Task: Open Card Landscaping Review in Board Content Marketing Asset Creation and Optimization to Workspace Influencer Marketing Agencies. and add a team member Softage.1@softage.net, a label Orange, a checklist Travel and Tourism, an attachment from Trello, a color Orange and finally, add a card description 'Conduct customer research for new market positioning and messaging' and a comment 'This task requires us to be adaptable and flexible, willing to pivot our approach as needed to achieve success.'. Add a start date 'Jan 05, 1900' with a due date 'Jan 12, 1900'
Action: Mouse moved to (436, 168)
Screenshot: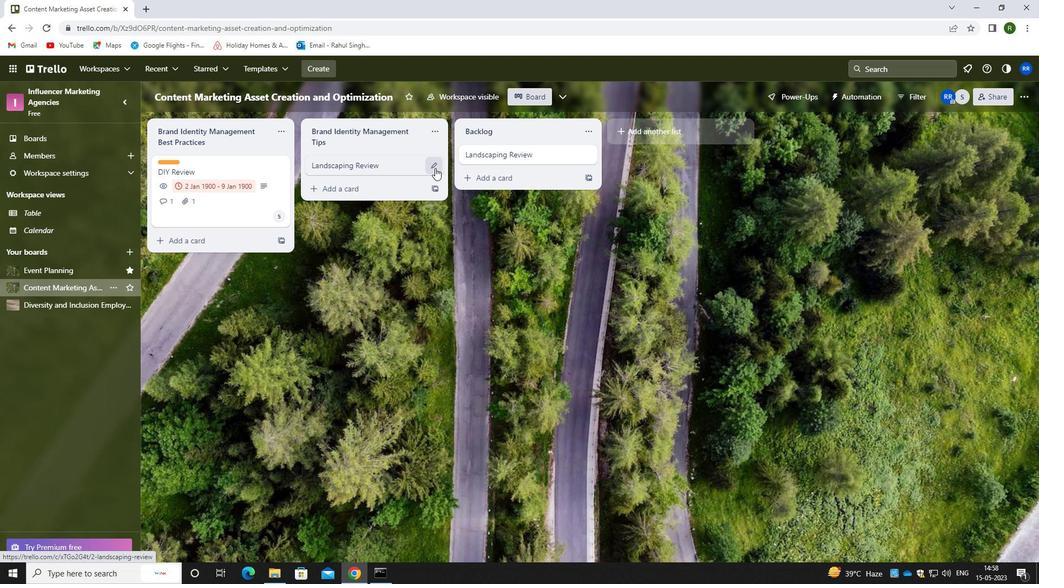 
Action: Mouse pressed left at (436, 168)
Screenshot: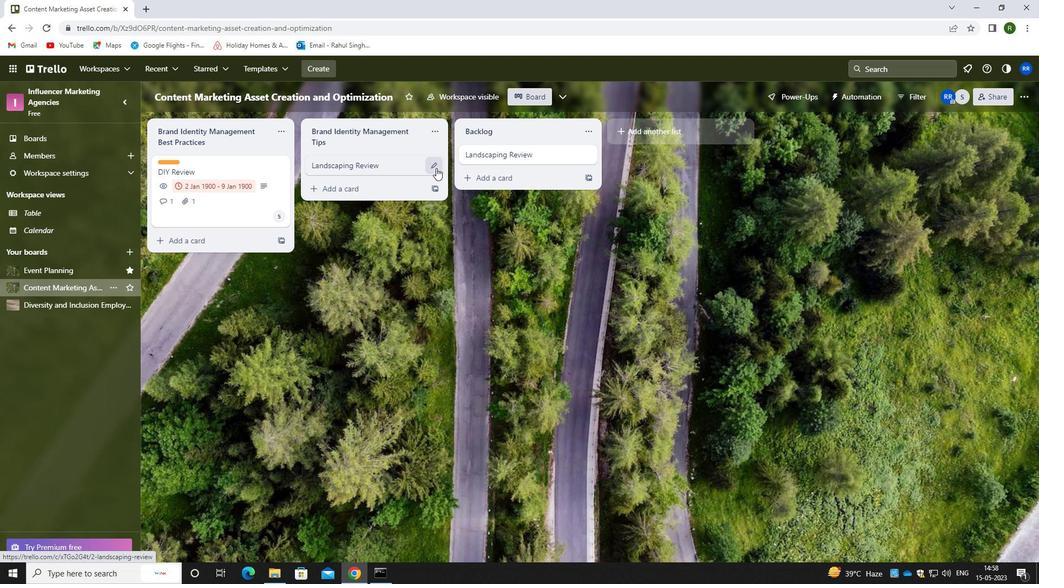 
Action: Mouse moved to (487, 164)
Screenshot: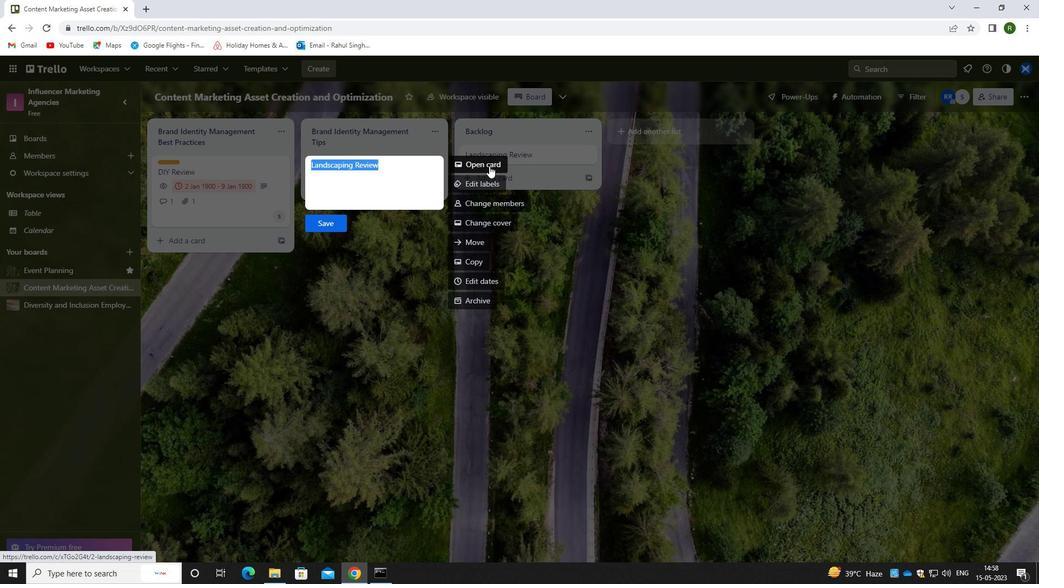 
Action: Mouse pressed left at (487, 164)
Screenshot: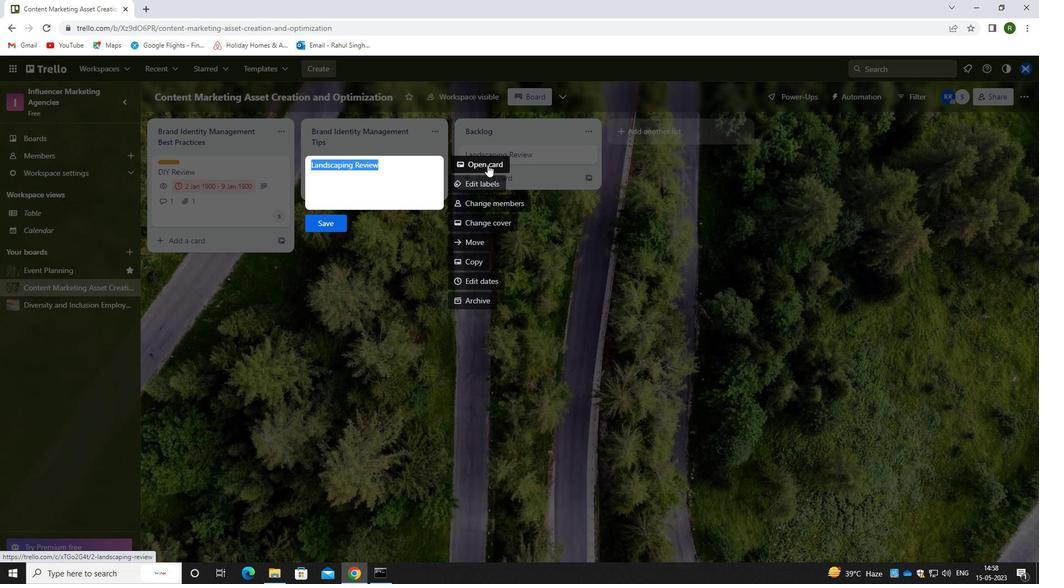 
Action: Mouse moved to (666, 193)
Screenshot: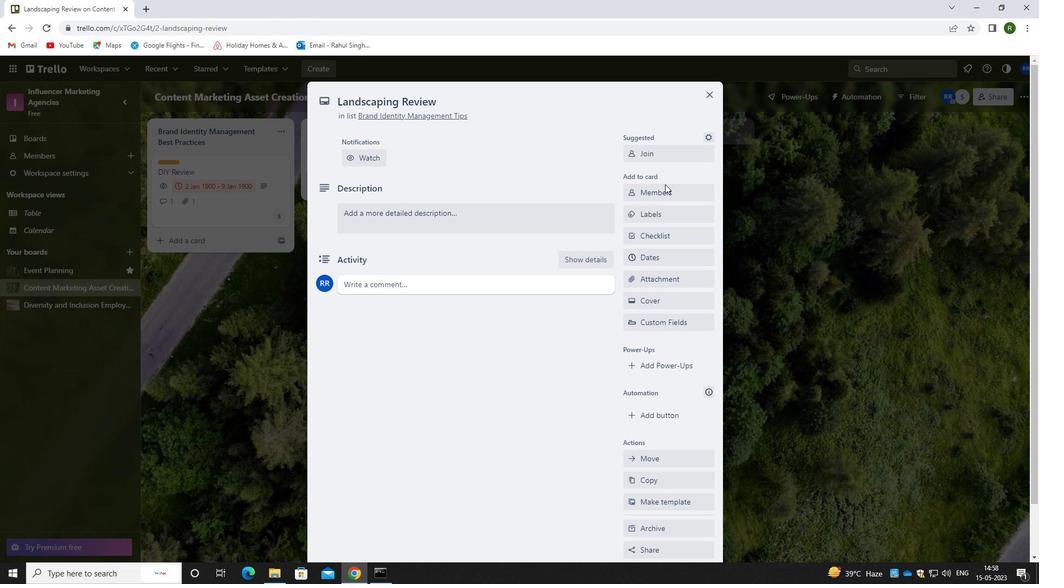 
Action: Mouse pressed left at (666, 193)
Screenshot: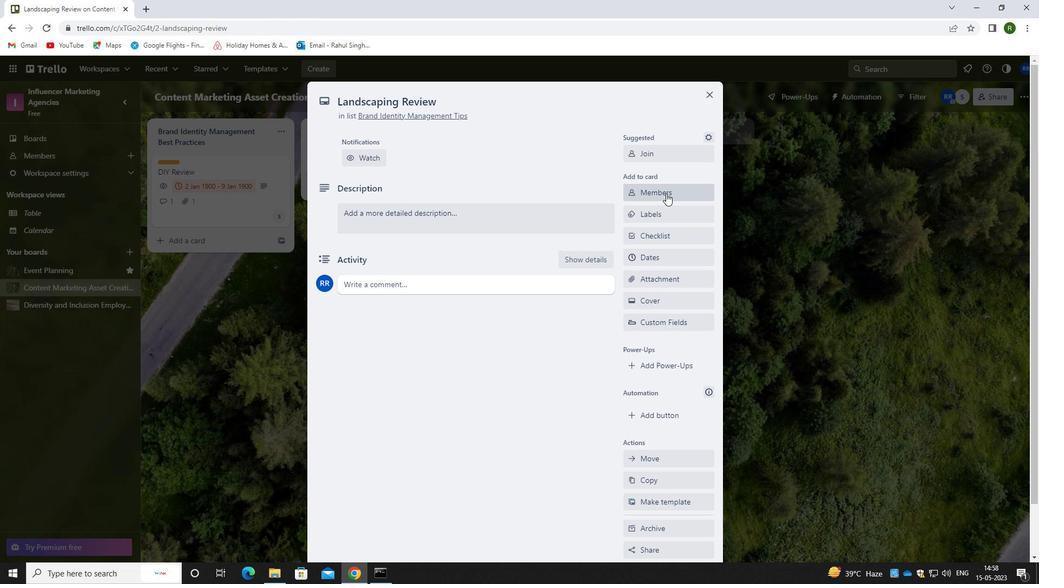 
Action: Mouse moved to (611, 214)
Screenshot: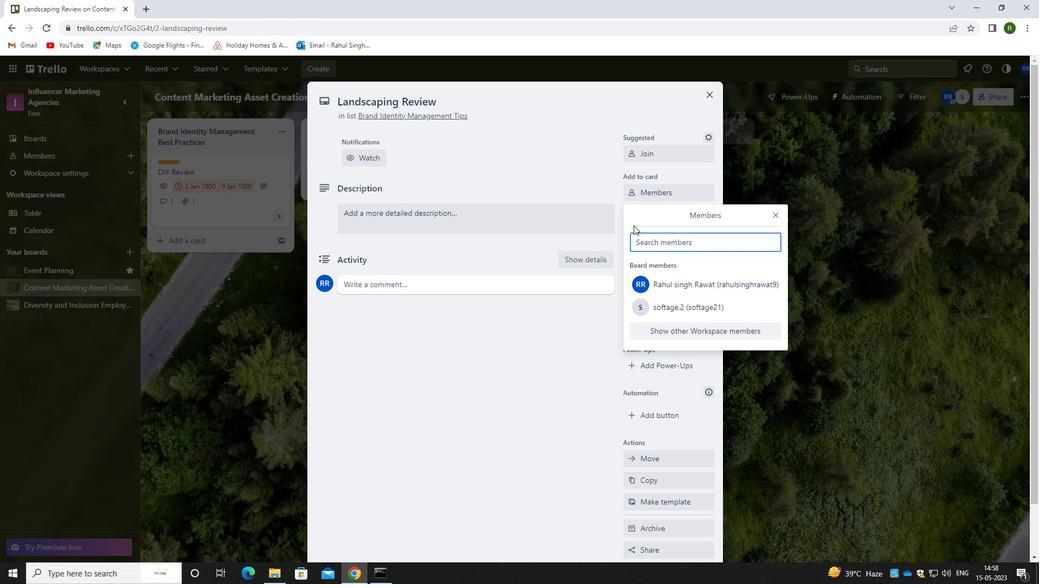
Action: Key pressed <Key.caps_lock>s<Key.caps_lock>oftage.1<Key.shift><Key.shift><Key.shift><Key.shift><Key.shift><Key.shift><Key.shift>@SOFTAGE.NET
Screenshot: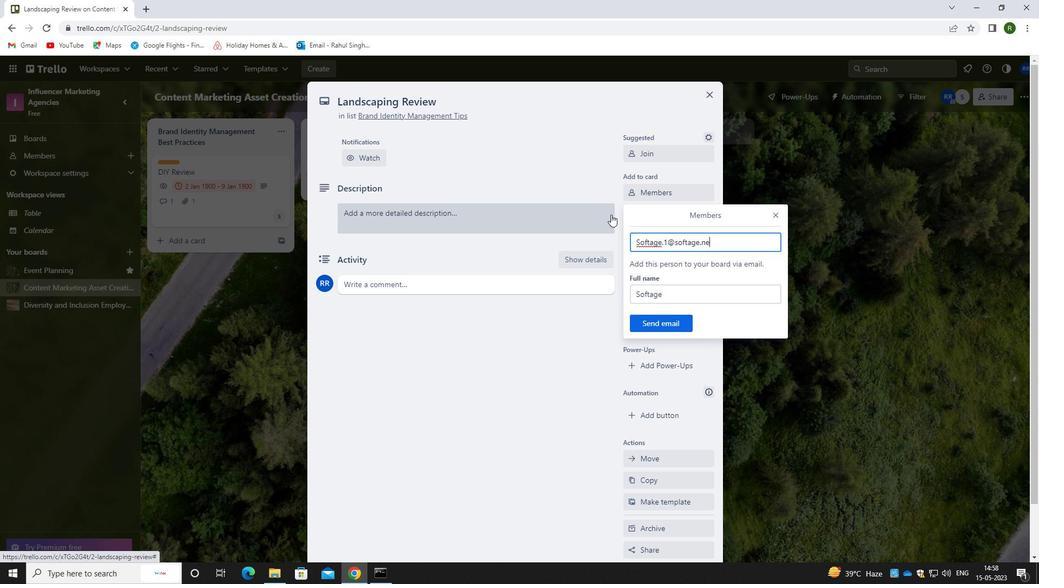 
Action: Mouse moved to (649, 321)
Screenshot: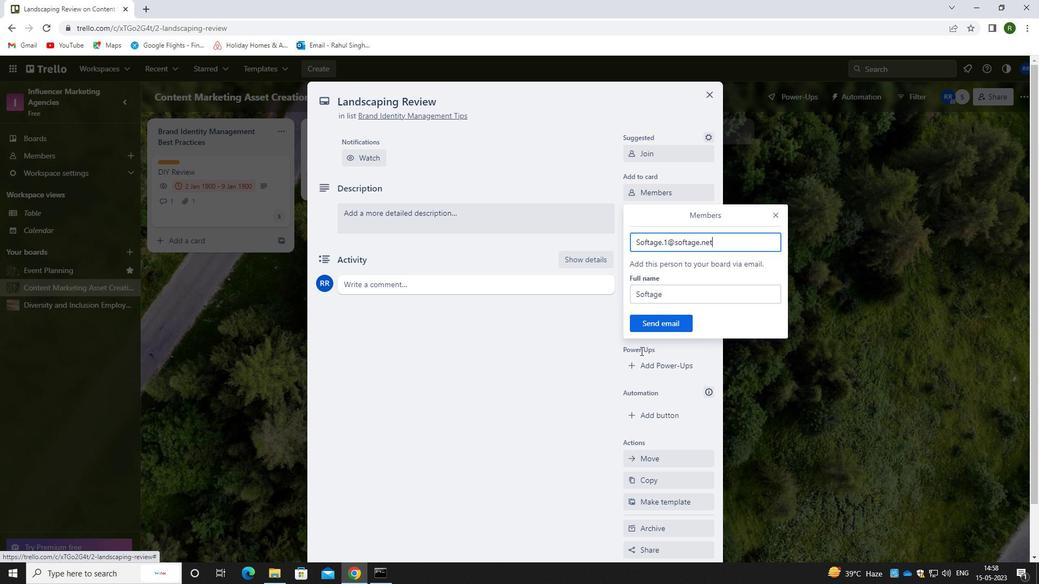 
Action: Mouse pressed left at (649, 321)
Screenshot: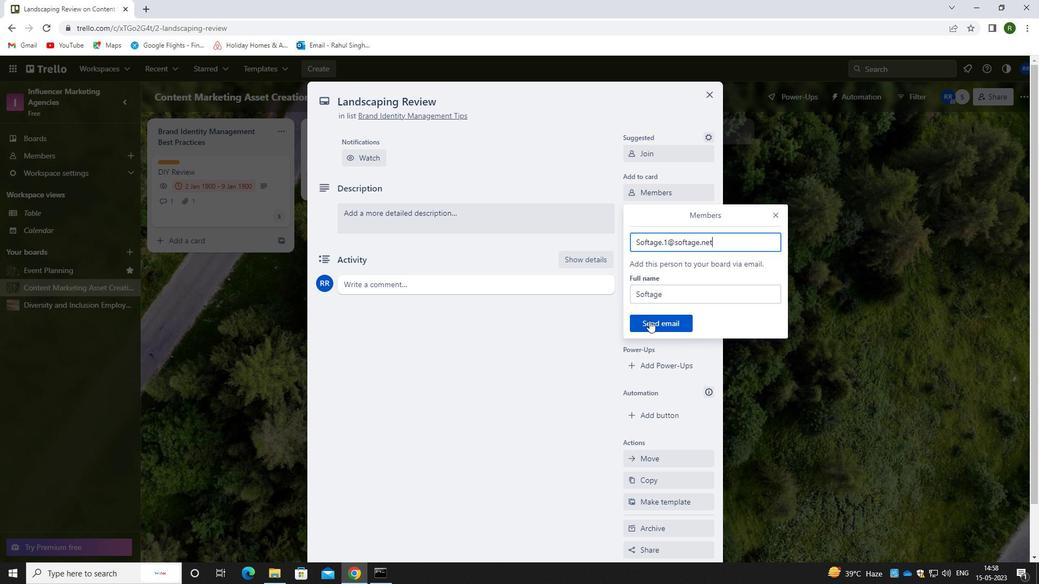 
Action: Mouse moved to (668, 214)
Screenshot: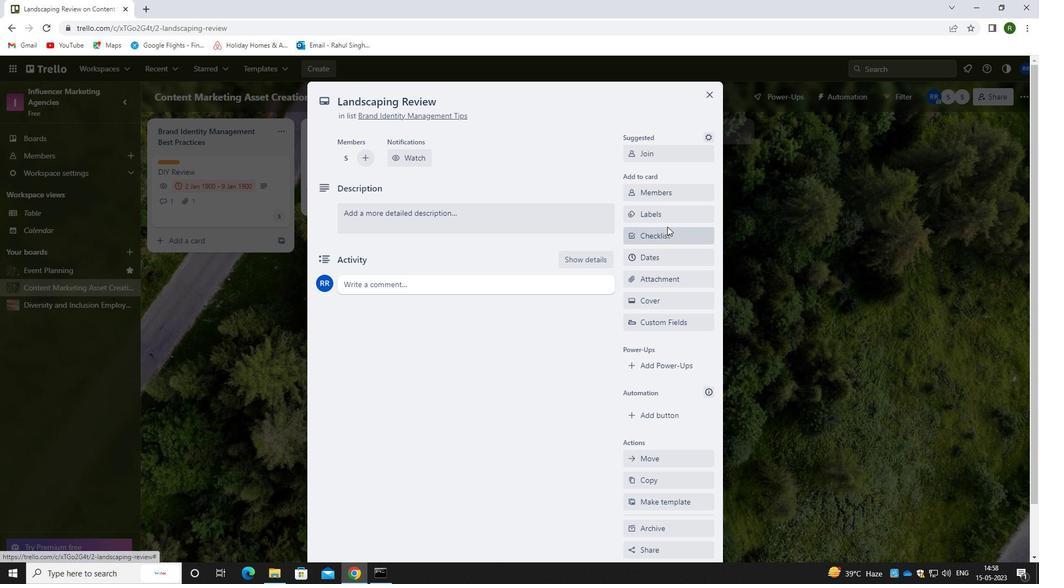 
Action: Mouse pressed left at (668, 214)
Screenshot: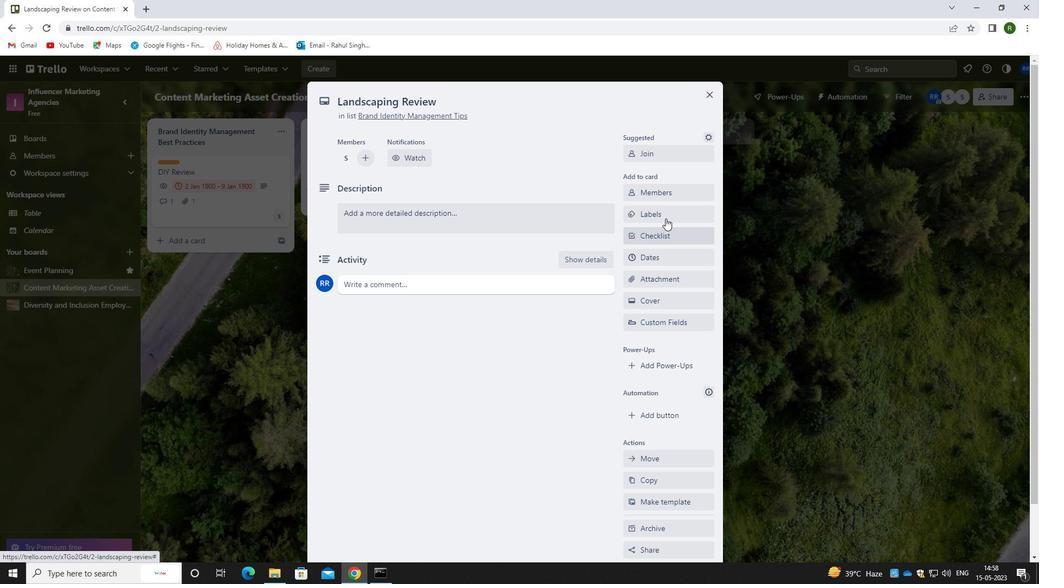 
Action: Mouse moved to (672, 232)
Screenshot: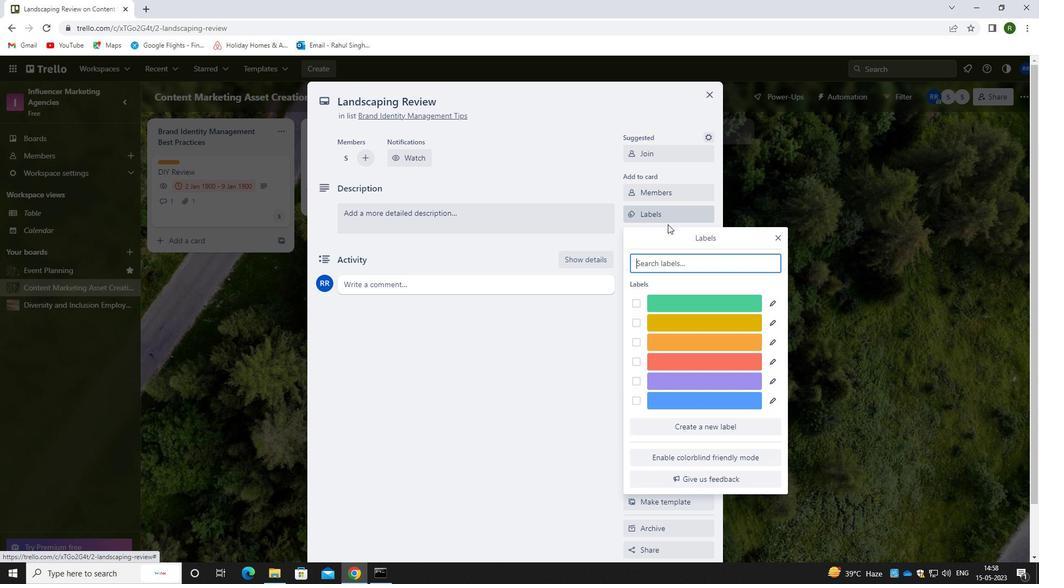 
Action: Key pressed GREEN
Screenshot: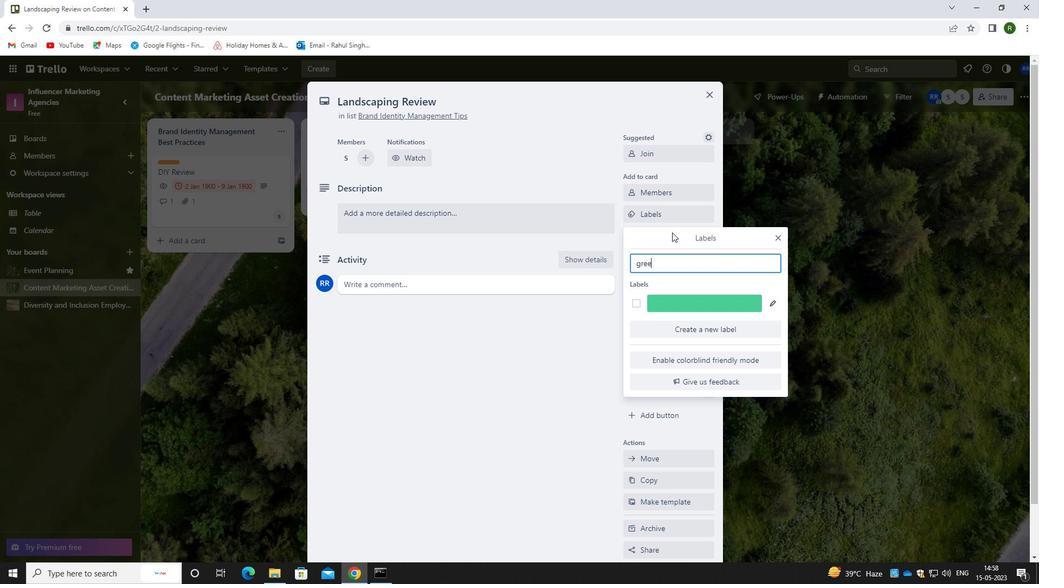 
Action: Mouse moved to (630, 300)
Screenshot: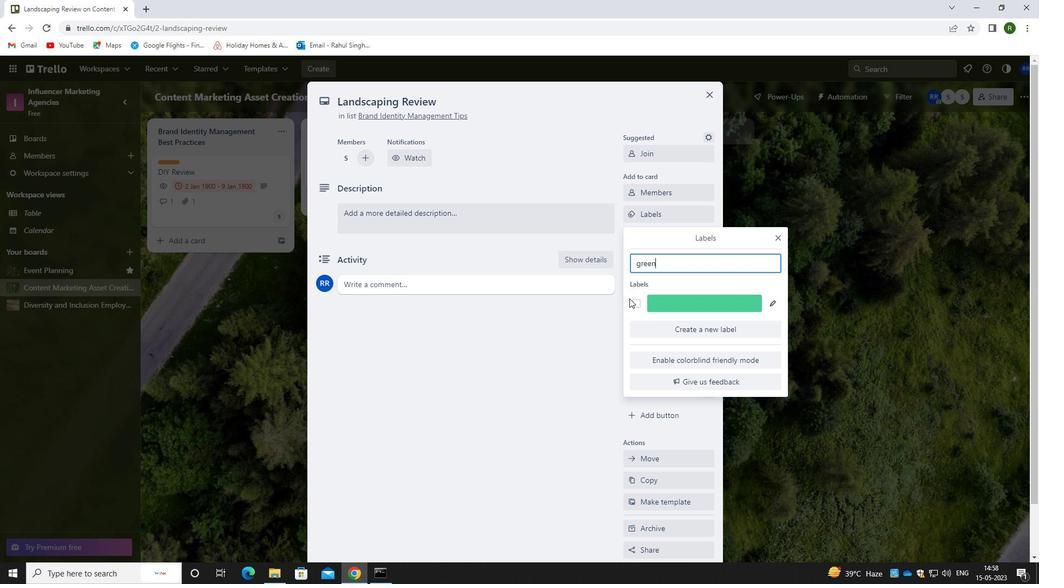 
Action: Mouse pressed left at (630, 300)
Screenshot: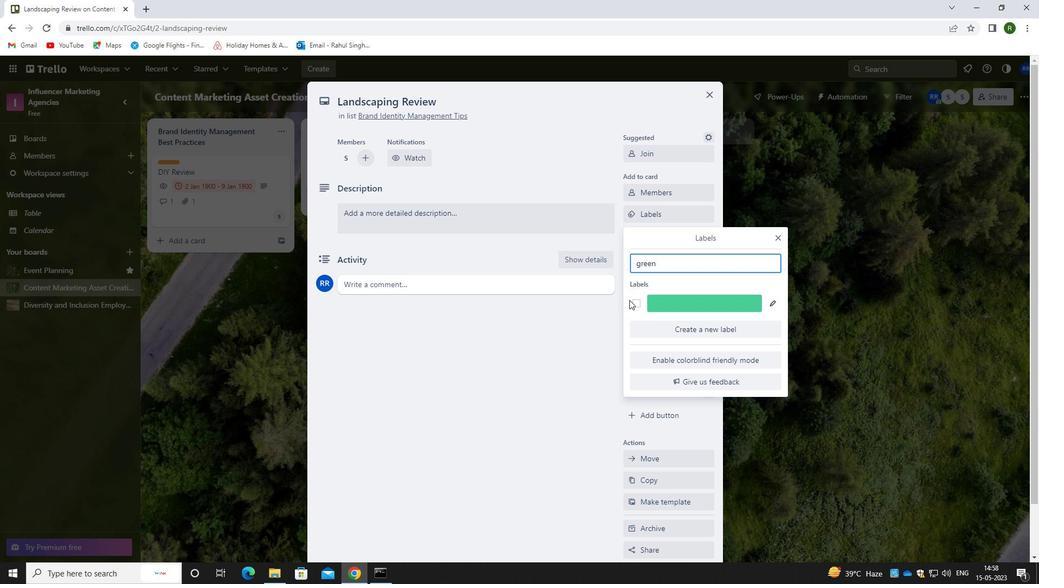 
Action: Mouse moved to (604, 332)
Screenshot: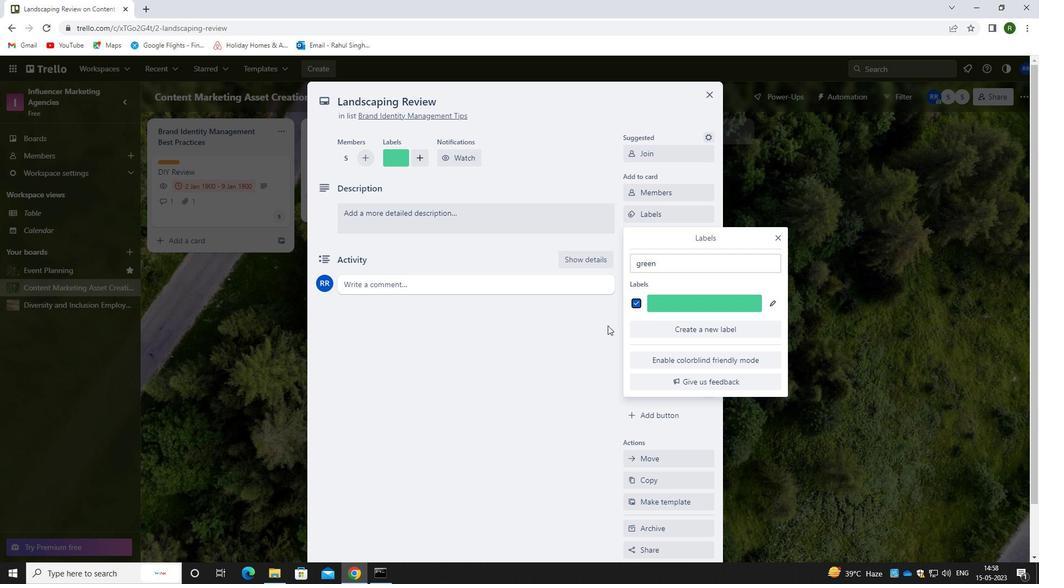 
Action: Mouse pressed left at (604, 332)
Screenshot: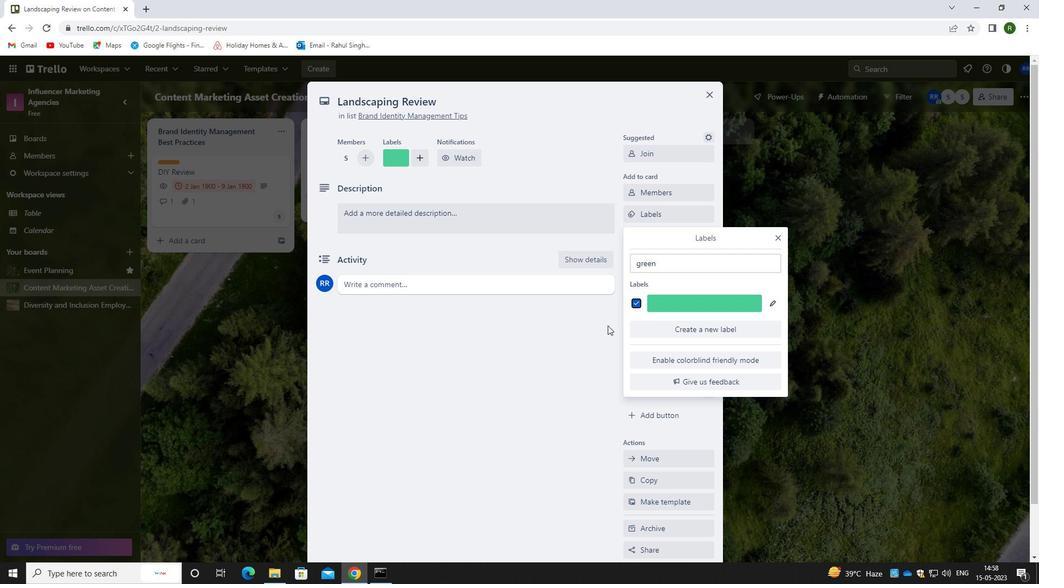 
Action: Mouse moved to (670, 233)
Screenshot: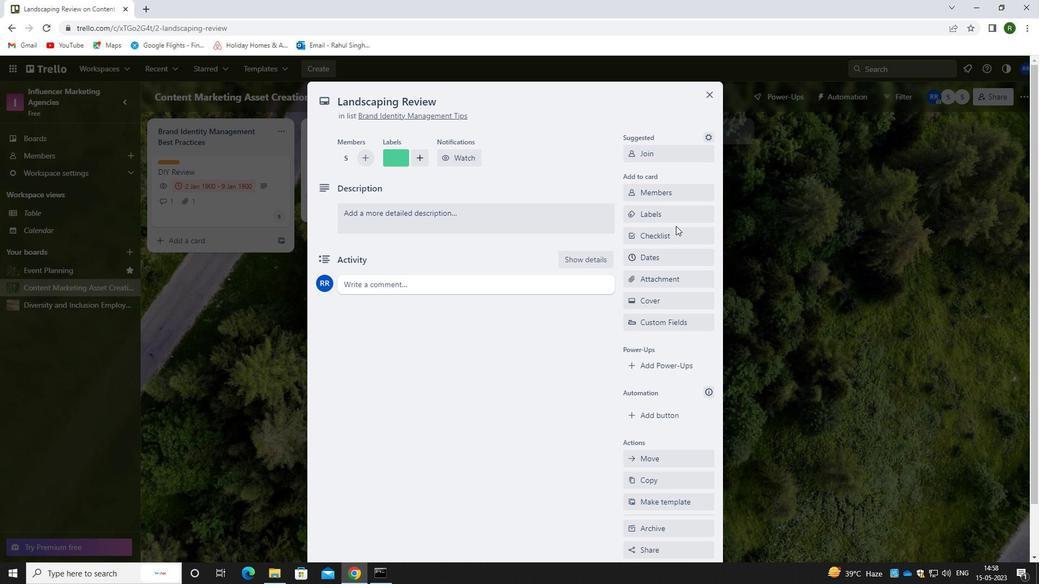 
Action: Mouse pressed left at (670, 233)
Screenshot: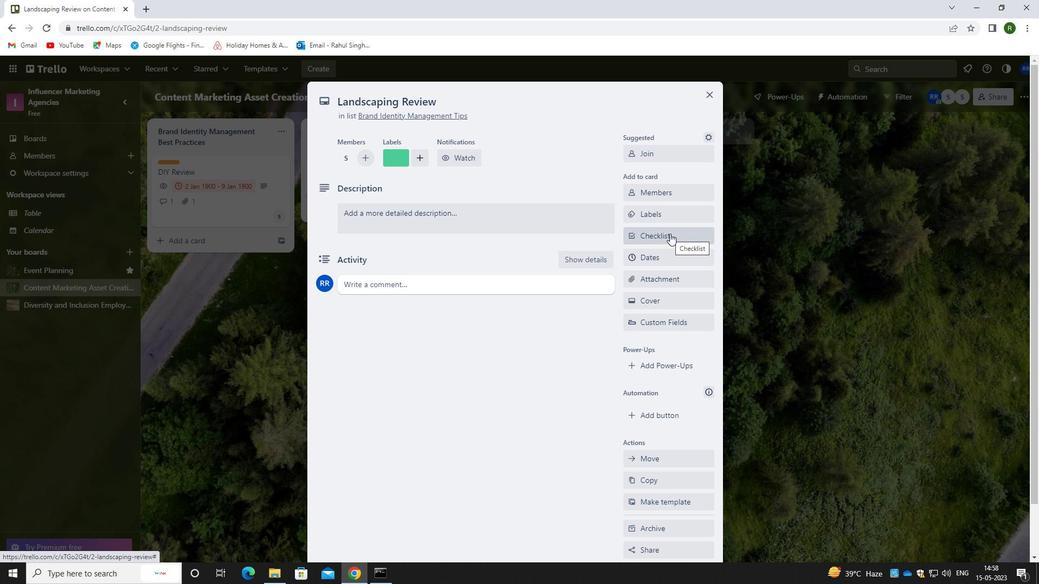 
Action: Mouse moved to (657, 278)
Screenshot: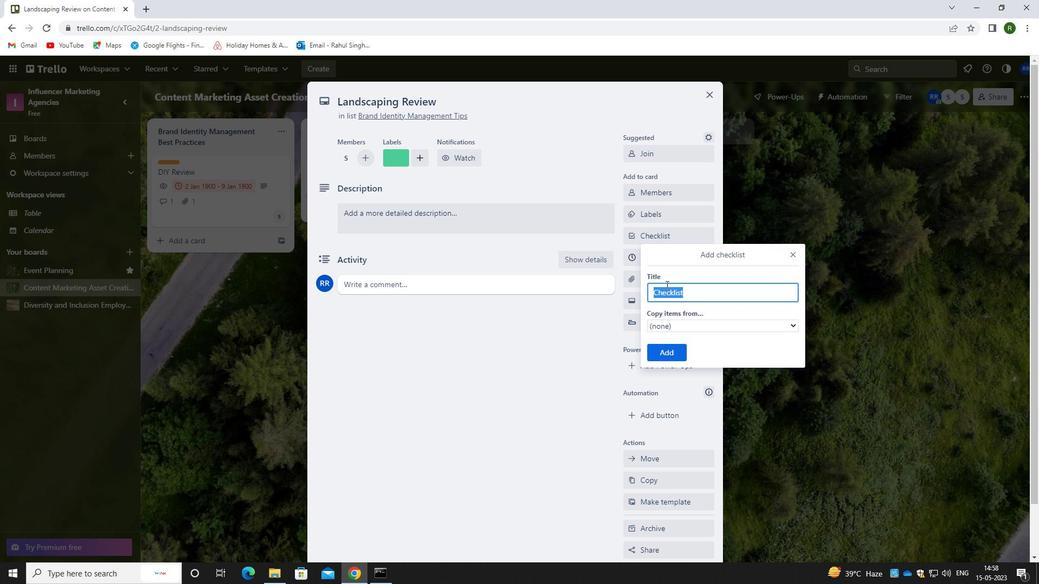 
Action: Key pressed <Key.caps_lock>EV<Key.backspace><Key.caps_lock>E<Key.backspace>VENT<Key.space><Key.caps_lock>P<Key.caps_lock>LANNING
Screenshot: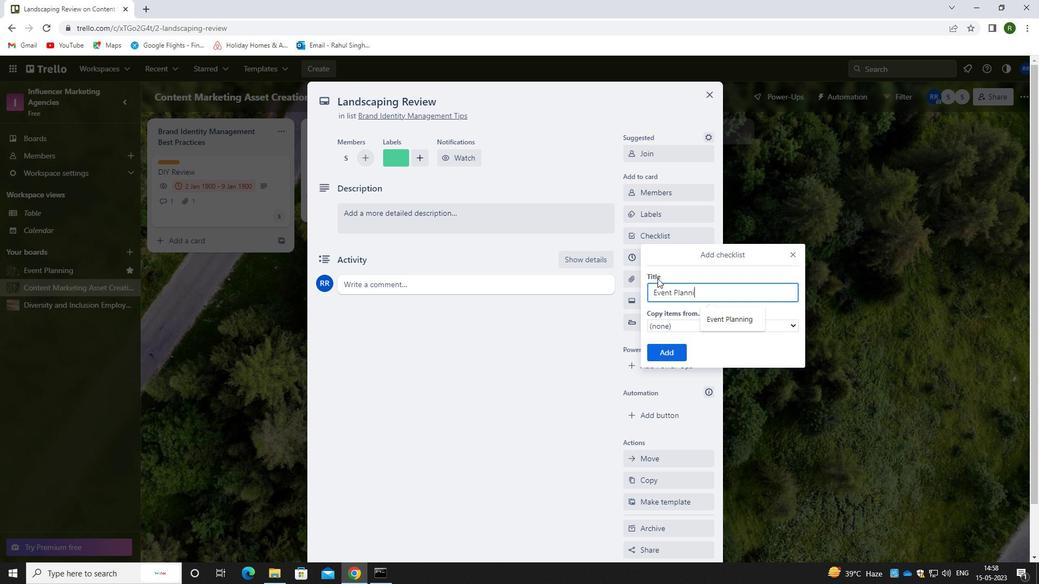 
Action: Mouse moved to (669, 357)
Screenshot: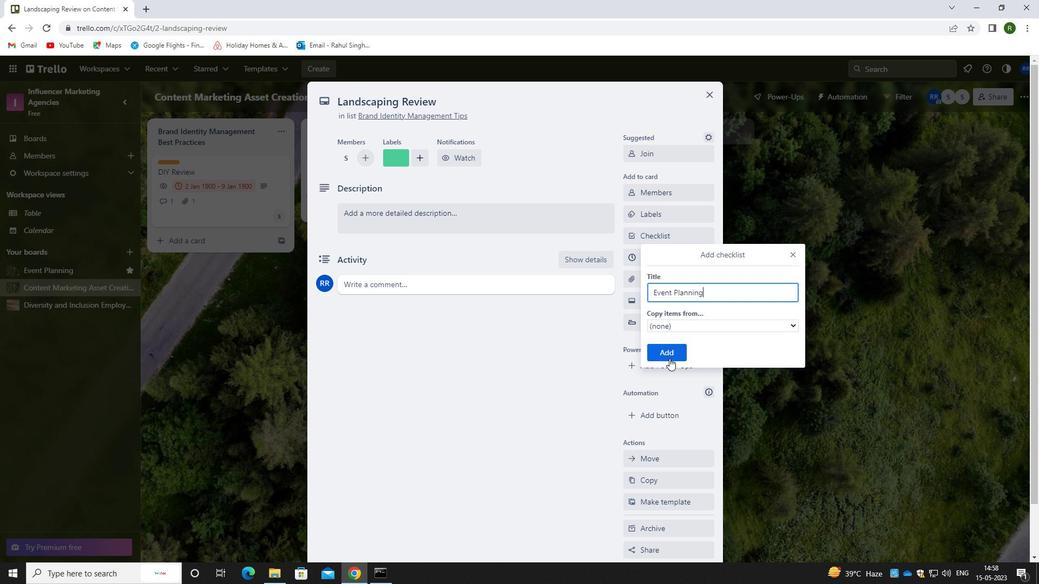 
Action: Mouse pressed left at (669, 357)
Screenshot: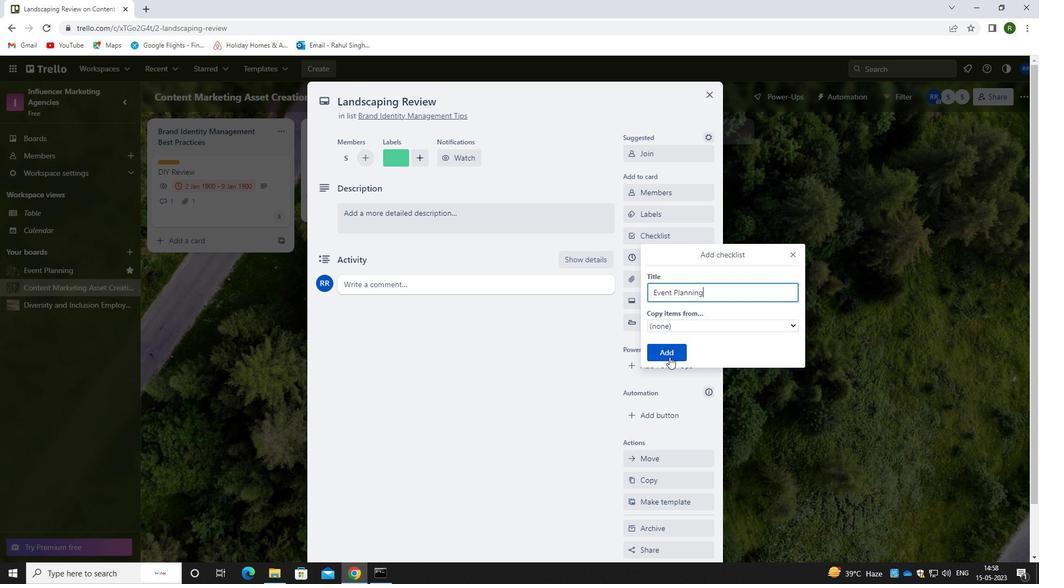 
Action: Mouse moved to (567, 397)
Screenshot: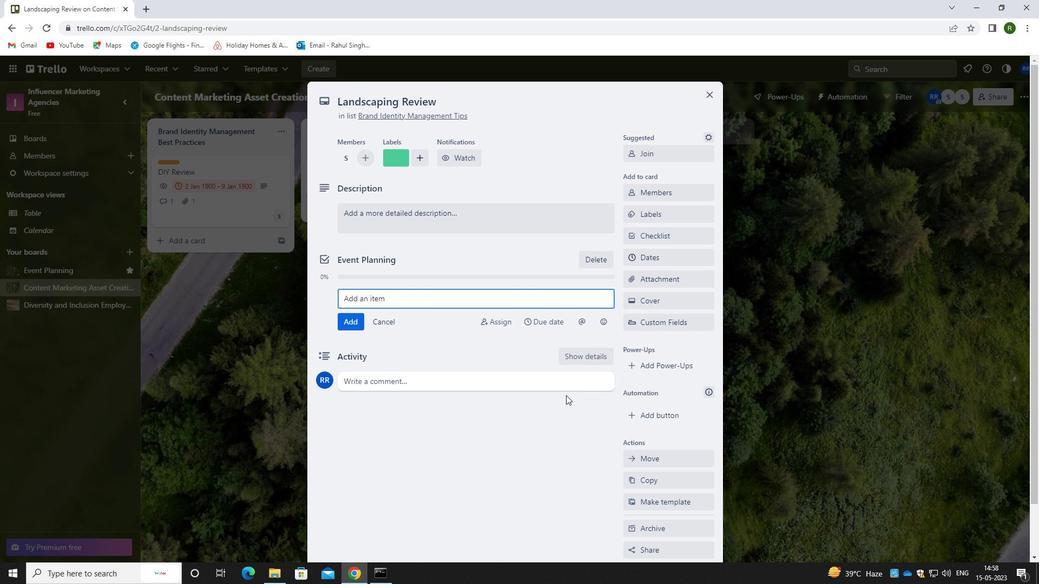 
Action: Mouse pressed left at (567, 397)
Screenshot: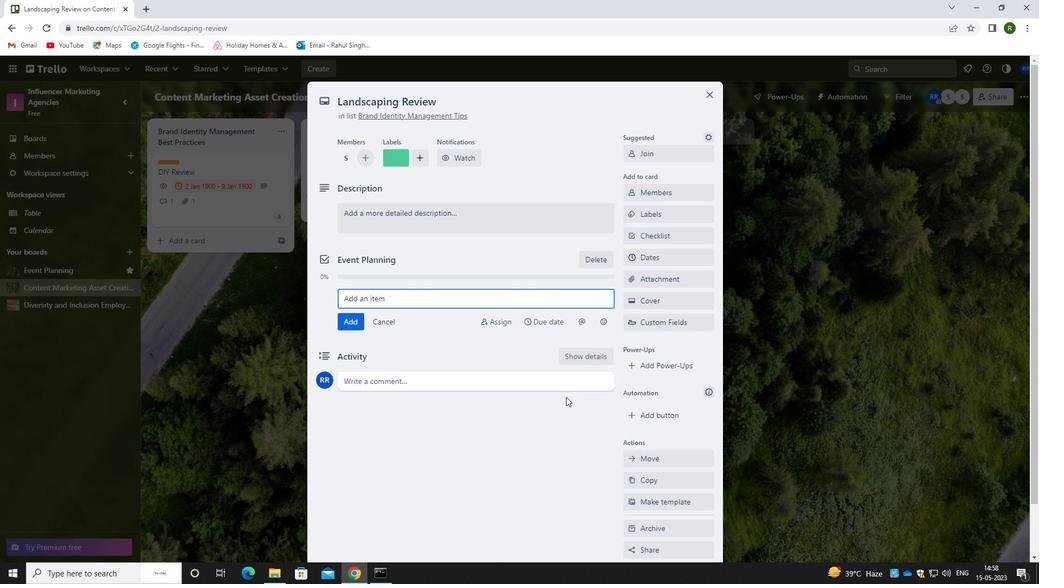 
Action: Mouse moved to (662, 279)
Screenshot: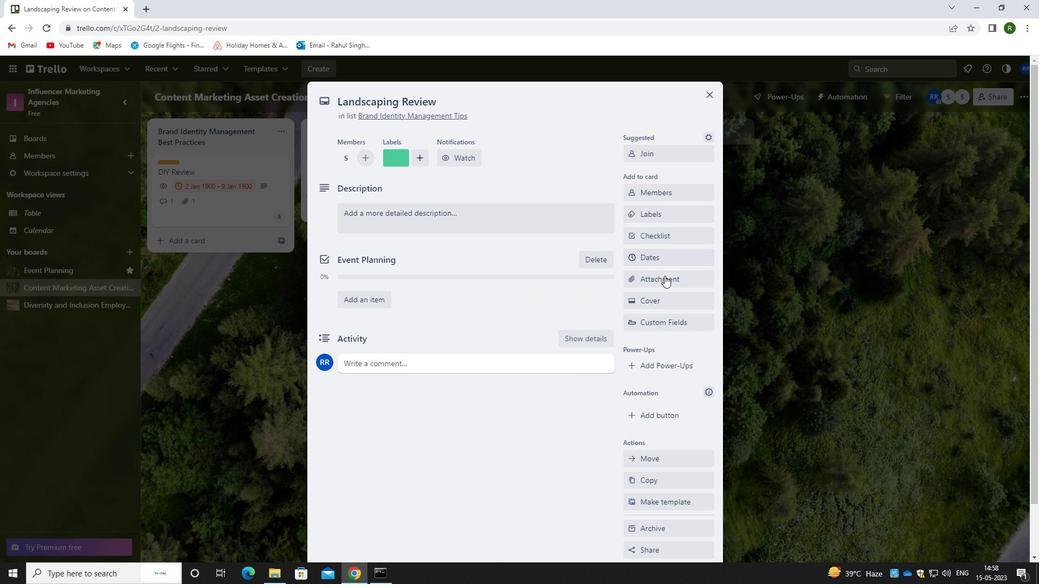 
Action: Mouse pressed left at (662, 279)
Screenshot: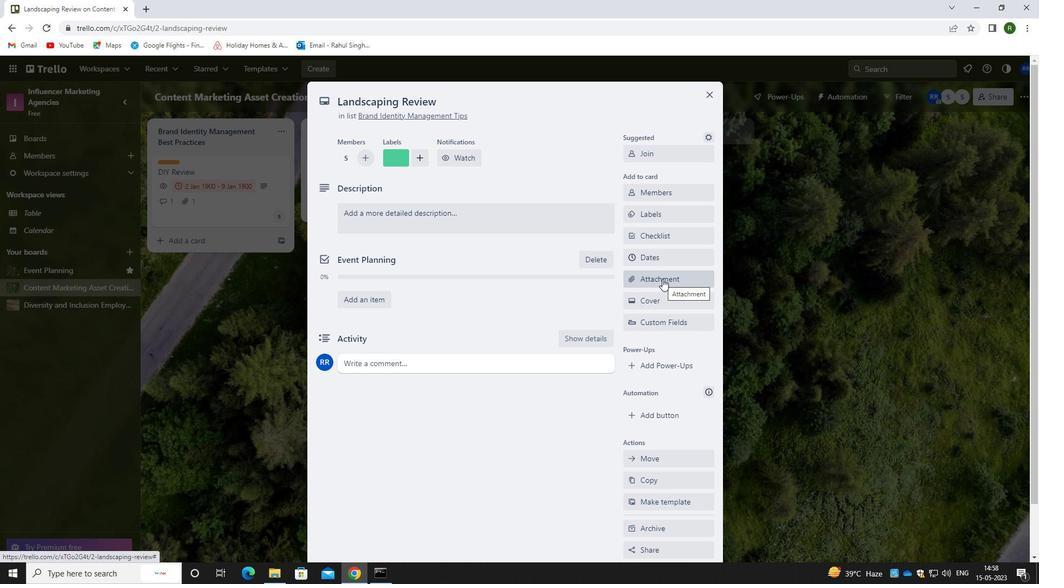 
Action: Mouse moved to (677, 348)
Screenshot: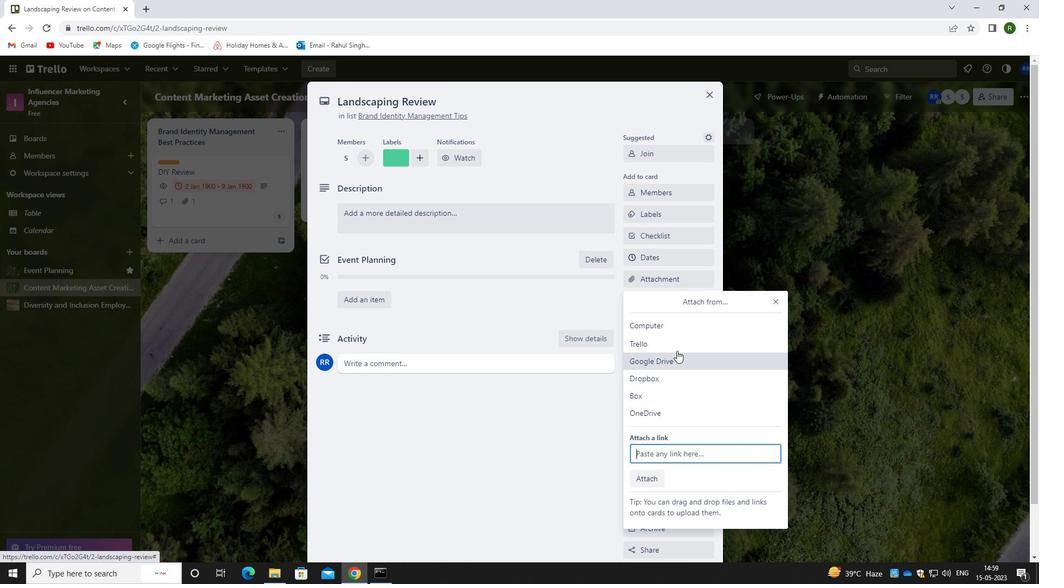 
Action: Mouse pressed left at (677, 348)
Screenshot: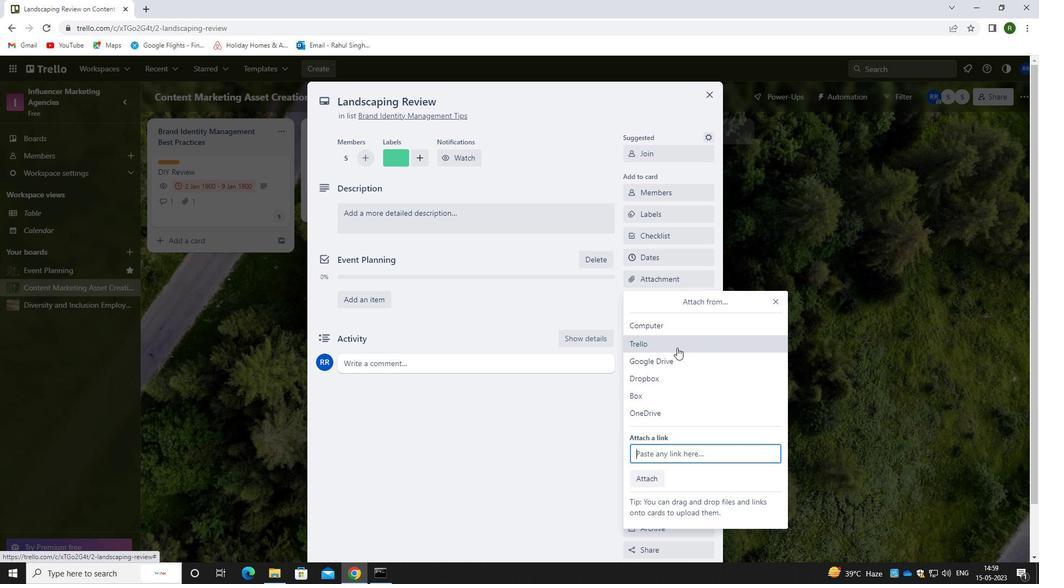 
Action: Mouse moved to (686, 293)
Screenshot: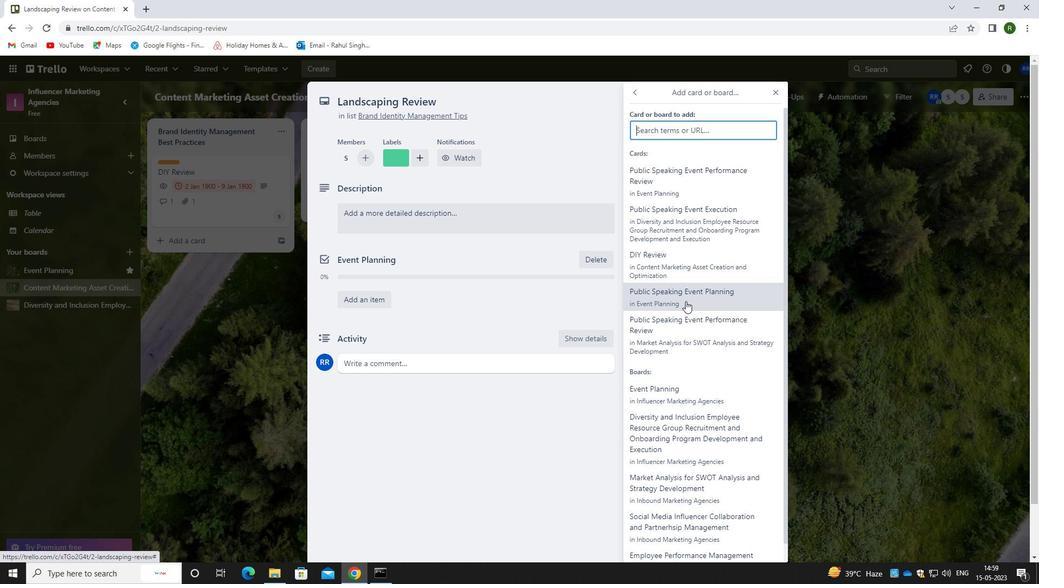 
Action: Mouse pressed left at (686, 293)
Screenshot: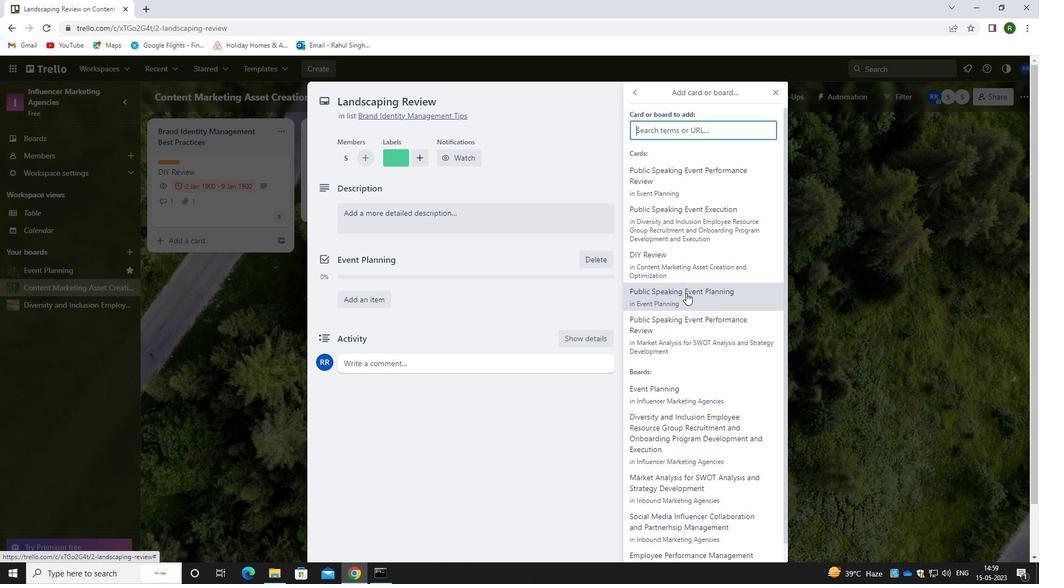 
Action: Mouse moved to (382, 213)
Screenshot: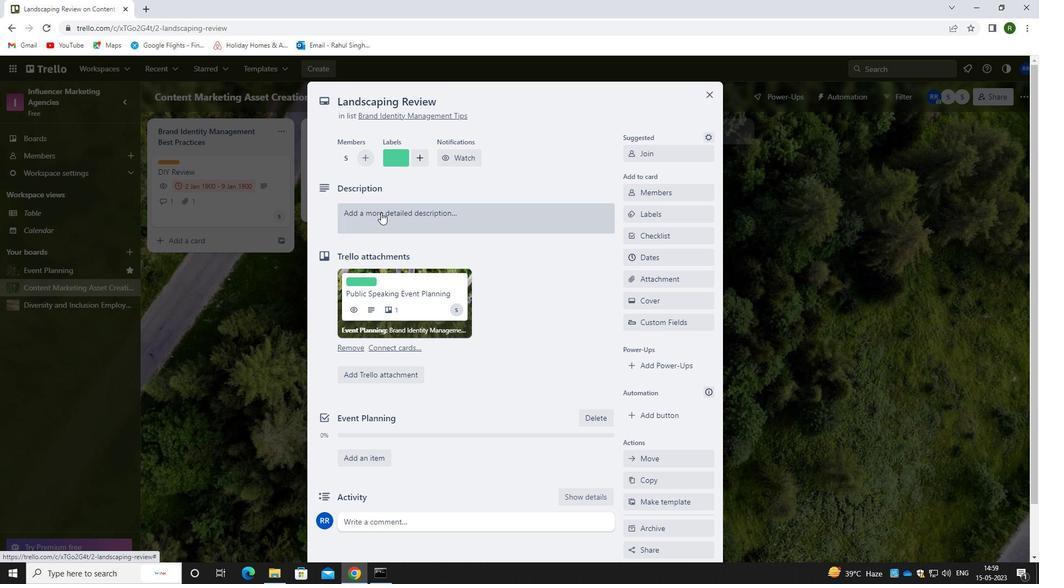 
Action: Mouse pressed left at (382, 213)
Screenshot: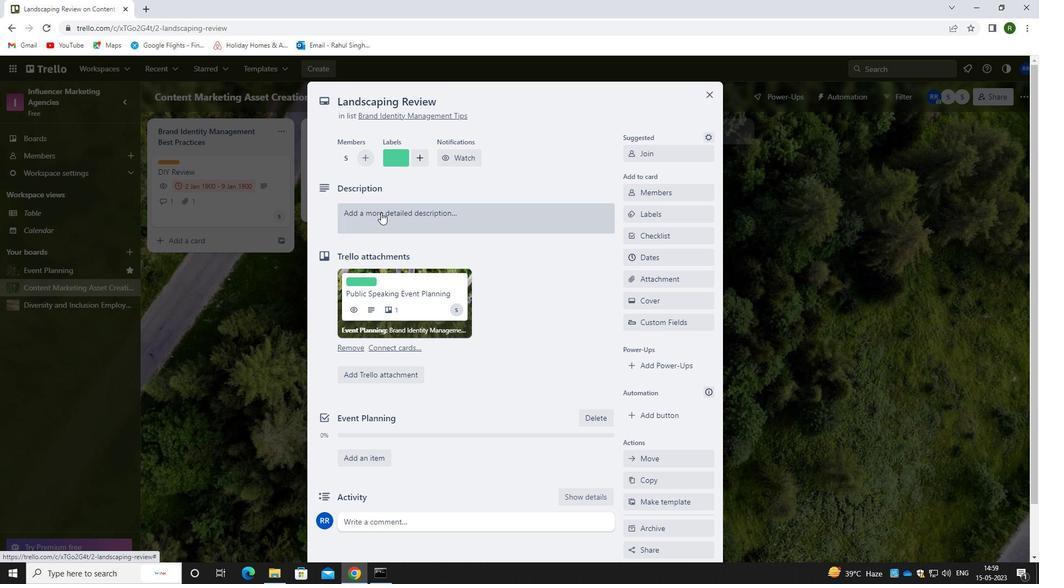 
Action: Mouse moved to (402, 263)
Screenshot: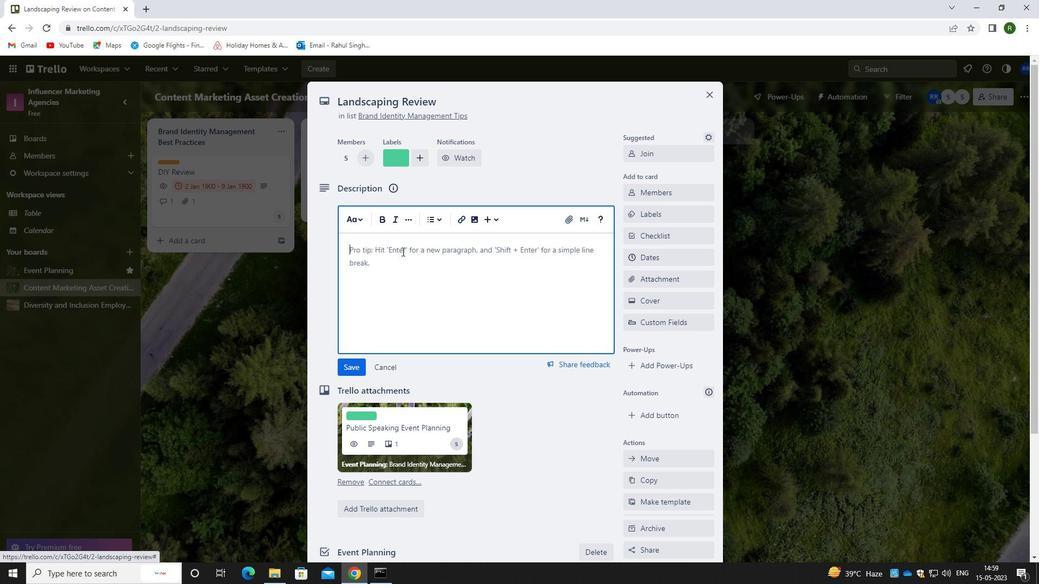 
Action: Mouse pressed left at (402, 263)
Screenshot: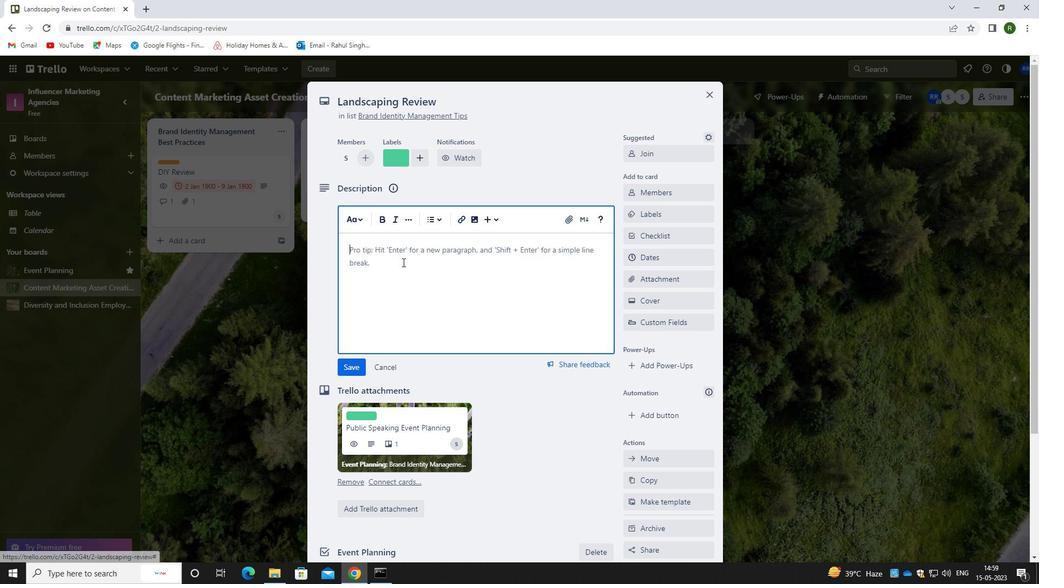 
Action: Key pressed <Key.caps_lock>C<Key.caps_lock>ONDUCT<Key.space>CUSTOMER<Key.space>RESEARCH<Key.space>FOR<Key.space>NEW<Key.space>MARKET<Key.space>POSITIONING<Key.space>AND<Key.space>MESSAGING.
Screenshot: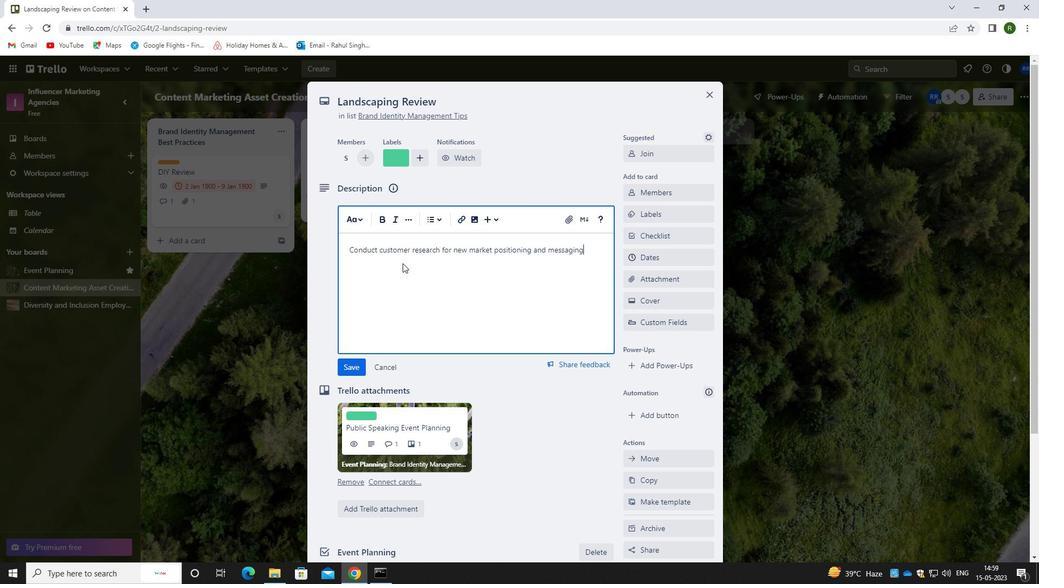 
Action: Mouse moved to (356, 367)
Screenshot: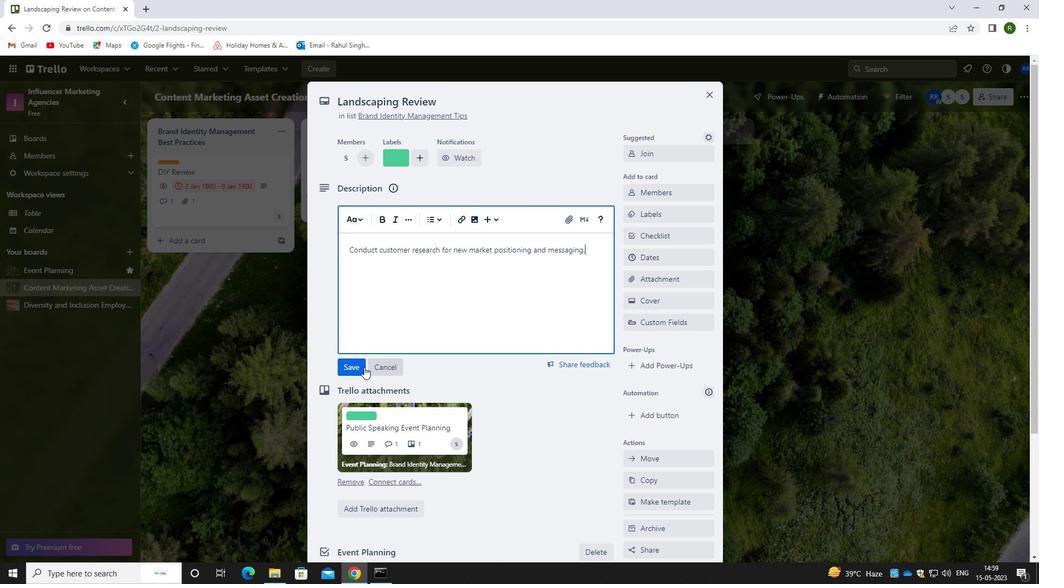 
Action: Mouse pressed left at (356, 367)
Screenshot: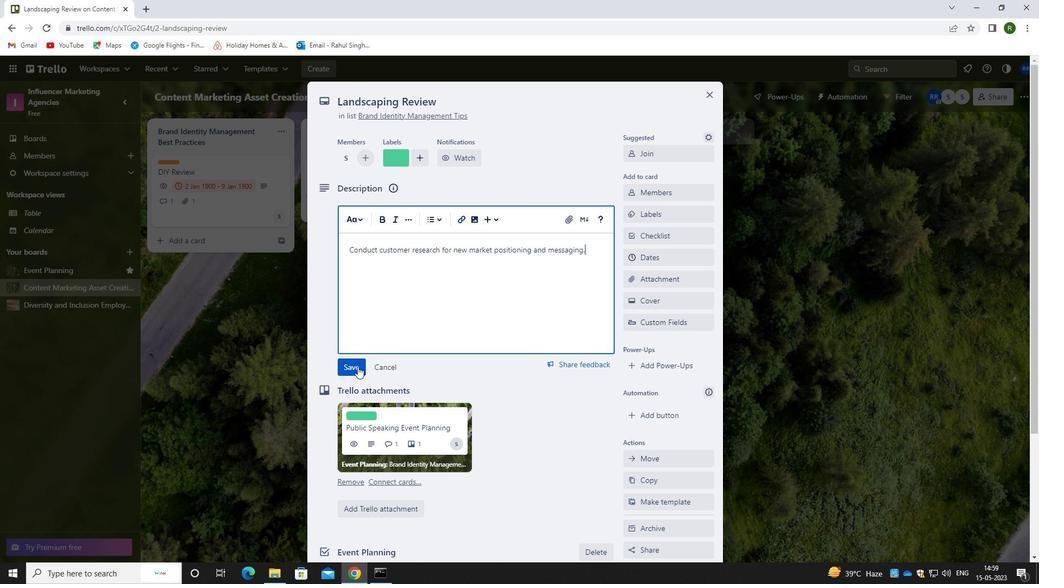 
Action: Mouse moved to (439, 308)
Screenshot: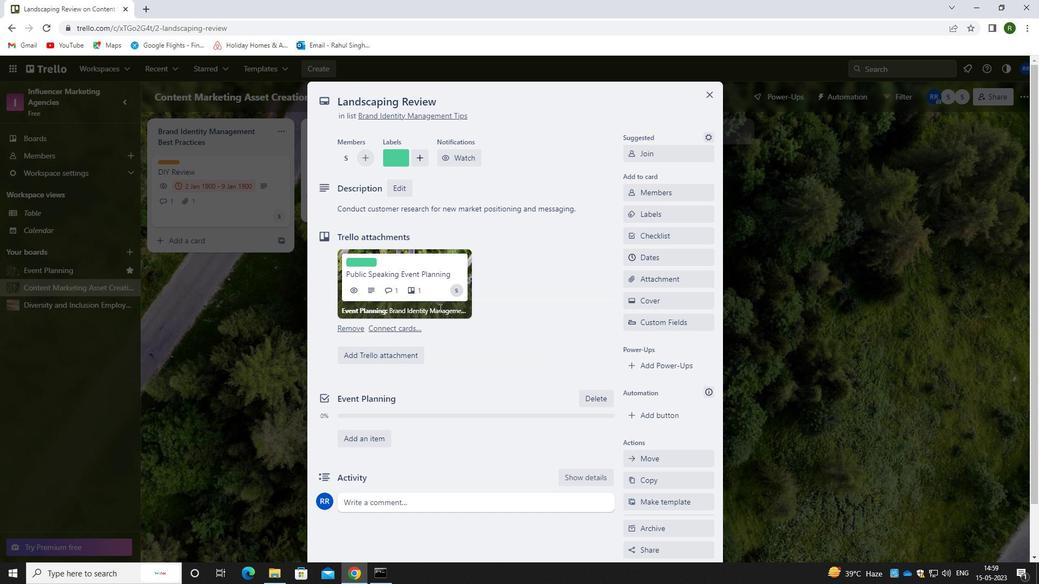 
Action: Mouse scrolled (439, 307) with delta (0, 0)
Screenshot: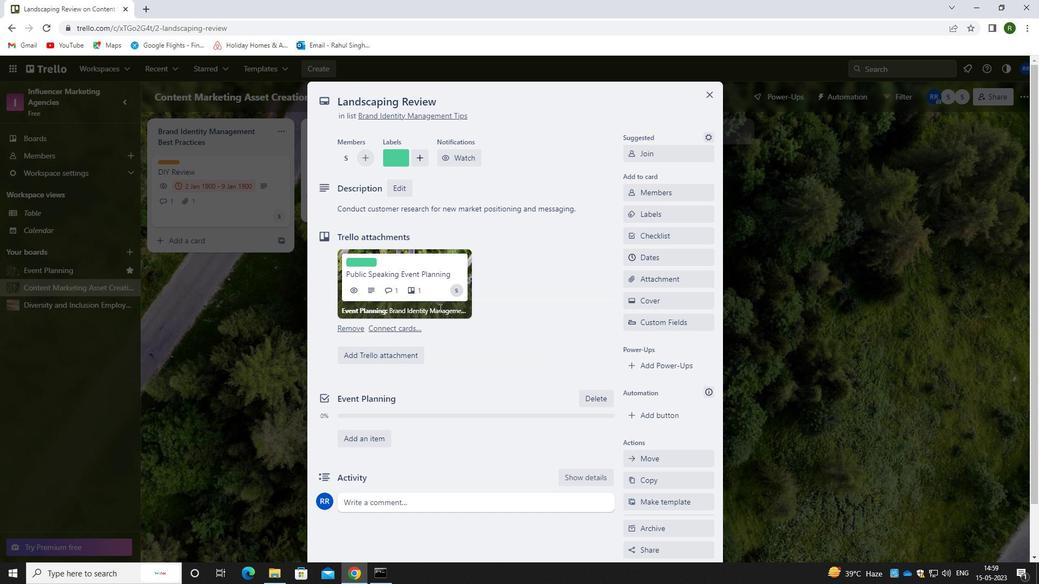 
Action: Mouse moved to (437, 309)
Screenshot: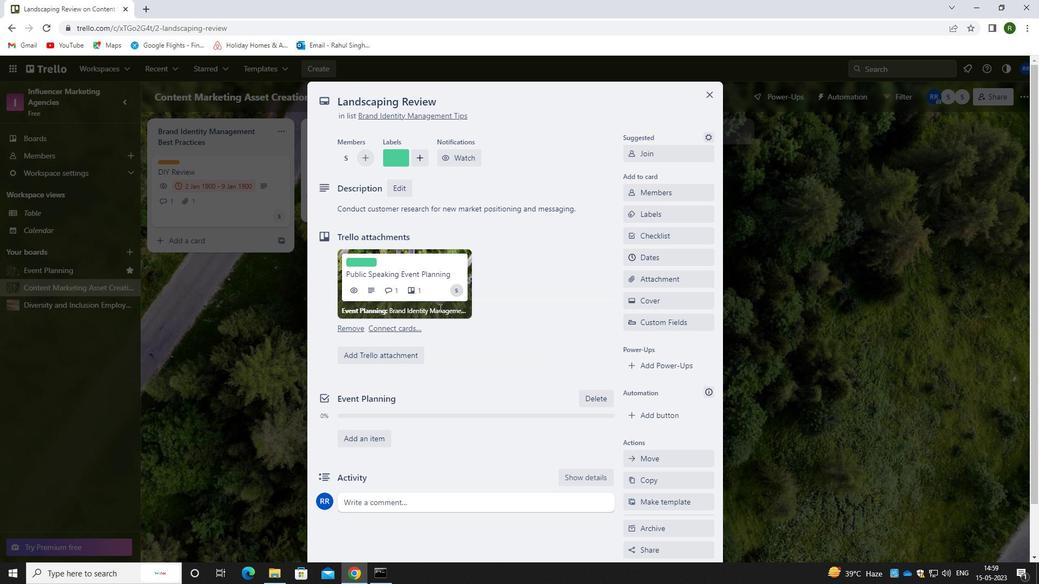 
Action: Mouse scrolled (437, 308) with delta (0, 0)
Screenshot: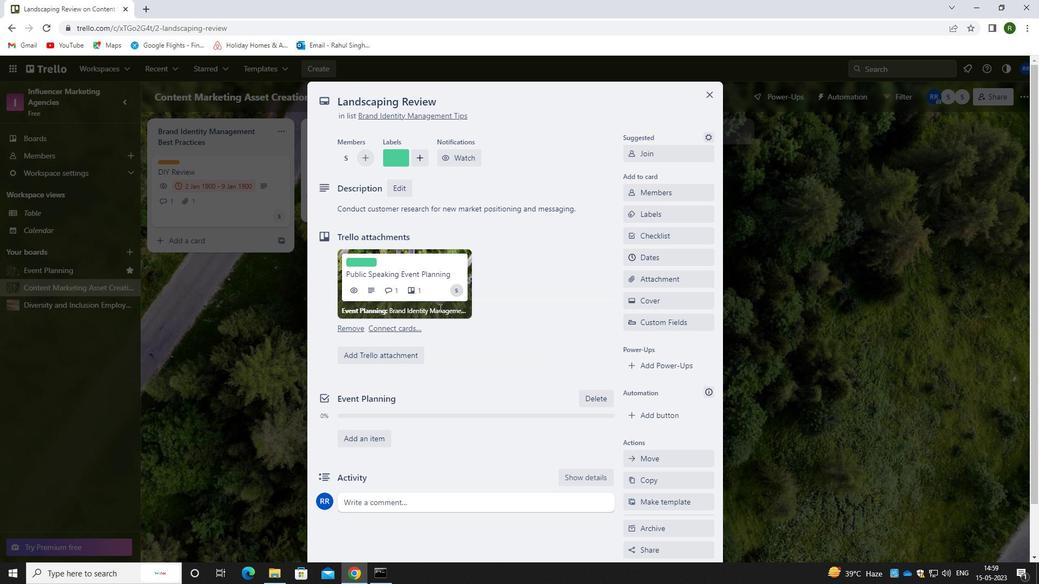 
Action: Mouse moved to (436, 310)
Screenshot: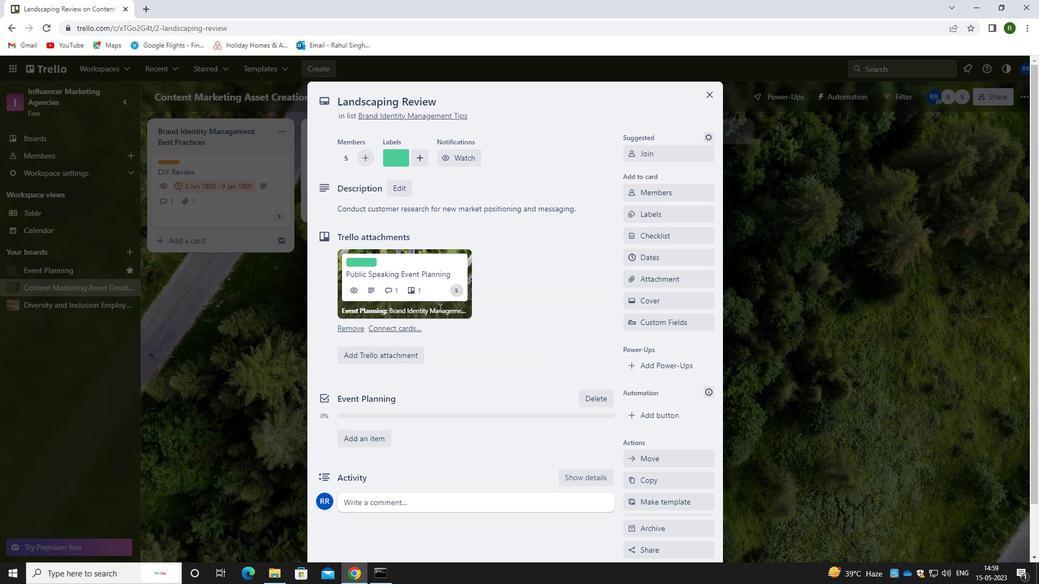 
Action: Mouse scrolled (436, 310) with delta (0, 0)
Screenshot: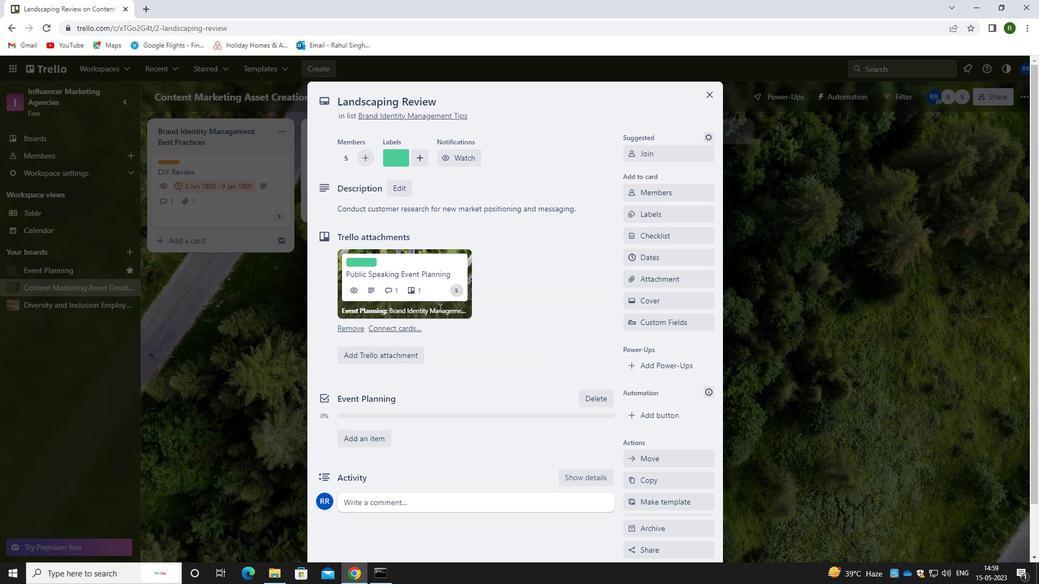 
Action: Mouse moved to (415, 447)
Screenshot: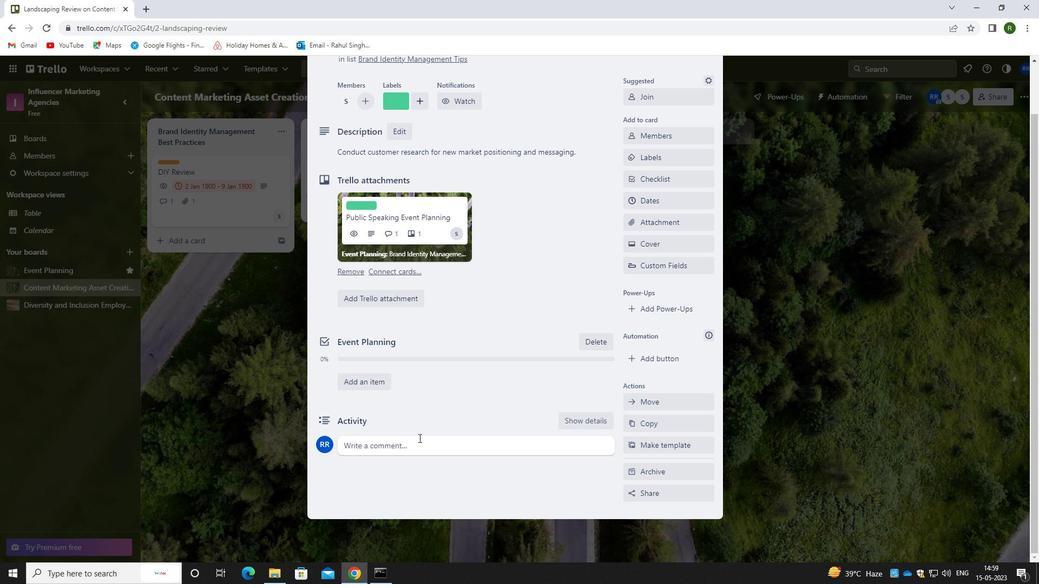 
Action: Mouse pressed left at (415, 447)
Screenshot: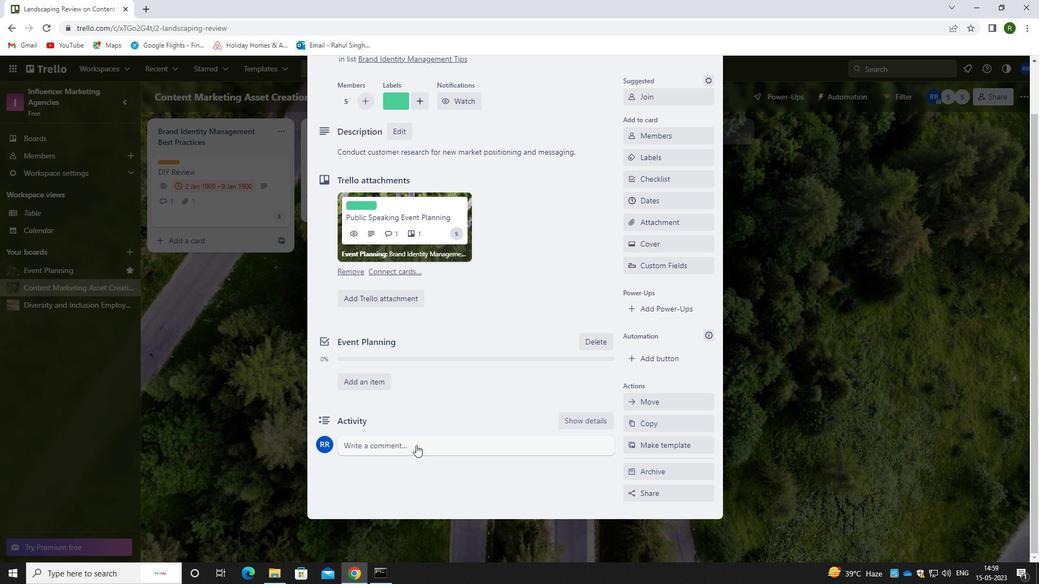 
Action: Mouse moved to (418, 479)
Screenshot: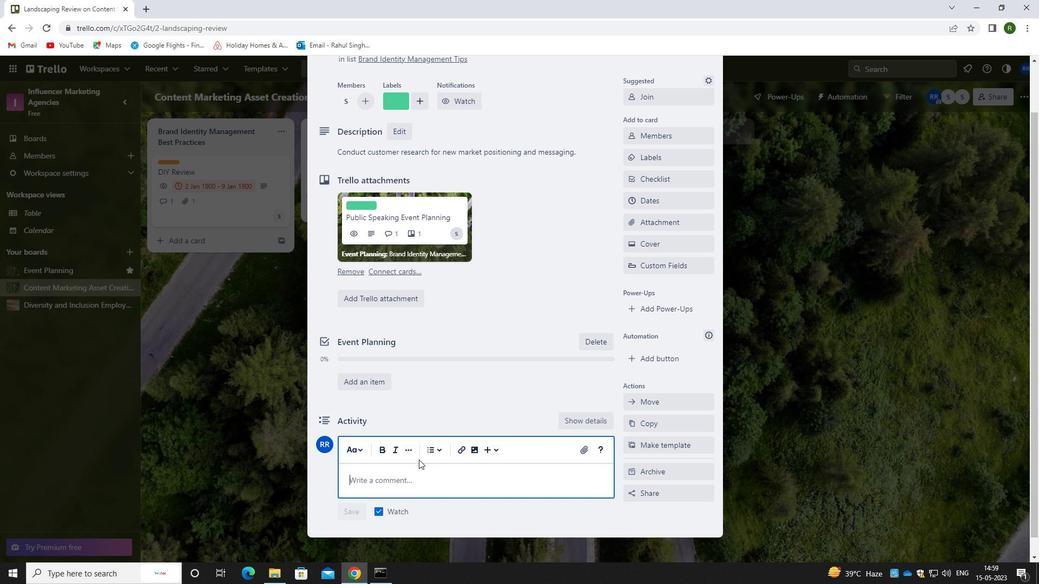 
Action: Key pressed <Key.caps_lock>T<Key.caps_lock>HIS<Key.space>TASK<Key.space>REQUIRS<Key.space>U<Key.backspace><Key.backspace><Key.backspace><Key.backspace><Key.backspace>IRES<Key.space>US<Key.space>TO<Key.space>BE<Key.space>ADAPTBL<Key.backspace><Key.backspace>ABLE<Key.space>AND<Key.space>FLEXIBLE<Key.space>,<Key.space>E<Key.backspace>WILLING<Key.space>TO<Key.space>BE<Key.backspace><Key.backspace>PIVOT<Key.space>OUR<Key.space>APPROACH<Key.space>AS<Key.space>NEEDED<Key.space>TO<Key.space>ACHIVE<Key.space>SUC<Key.backspace><Key.backspace><Key.backspace><Key.backspace><Key.backspace><Key.backspace>EVE<Key.space>SUCCESS.
Screenshot: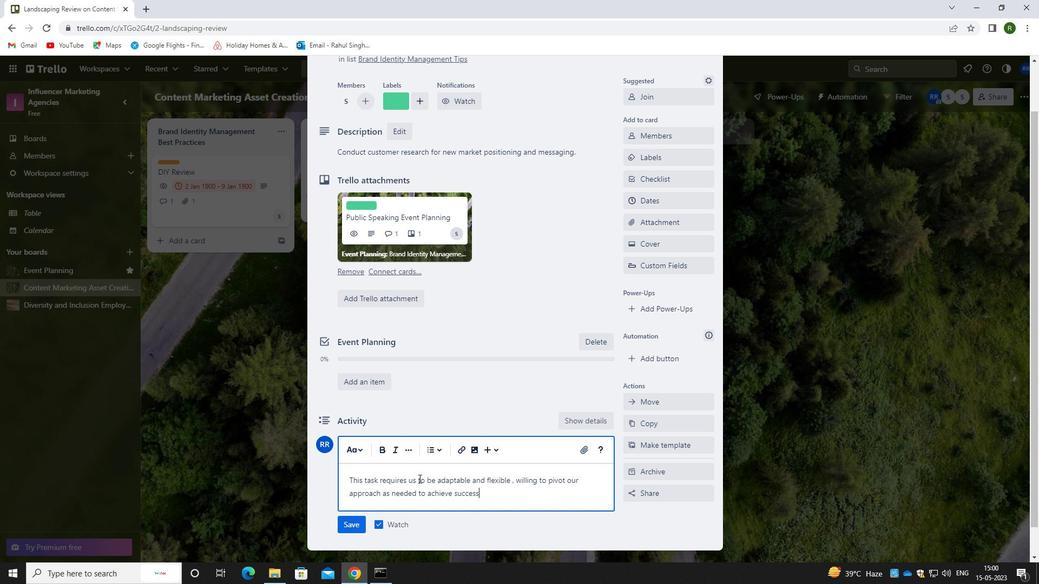 
Action: Mouse moved to (352, 531)
Screenshot: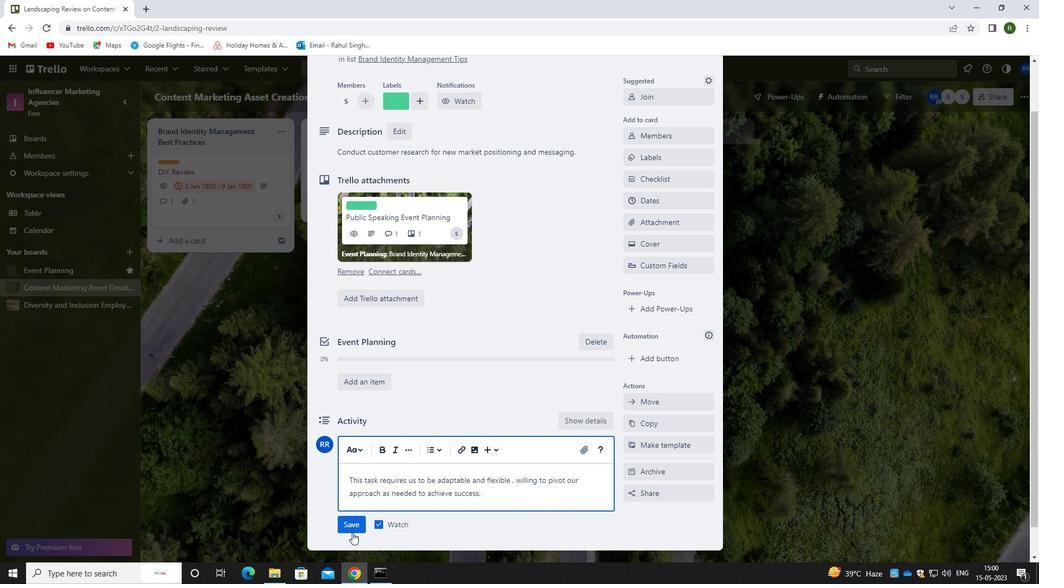 
Action: Mouse pressed left at (352, 531)
Screenshot: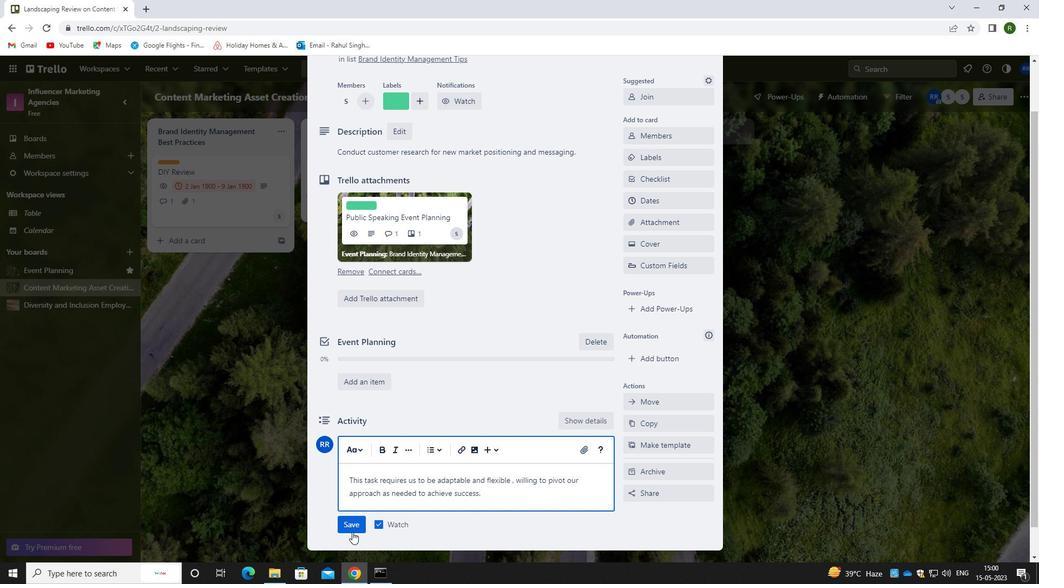 
Action: Mouse moved to (658, 198)
Screenshot: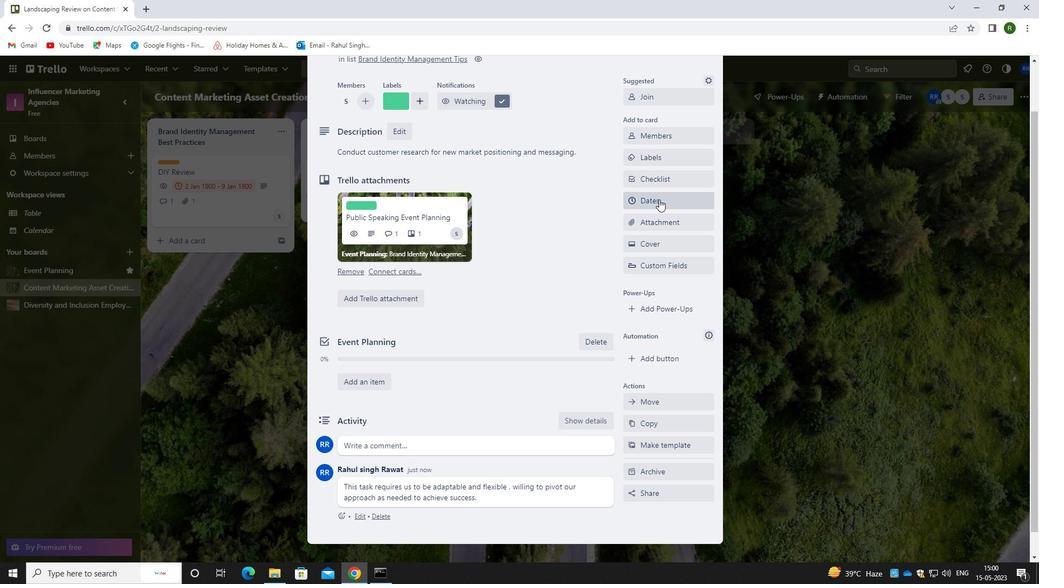 
Action: Mouse pressed left at (658, 198)
Screenshot: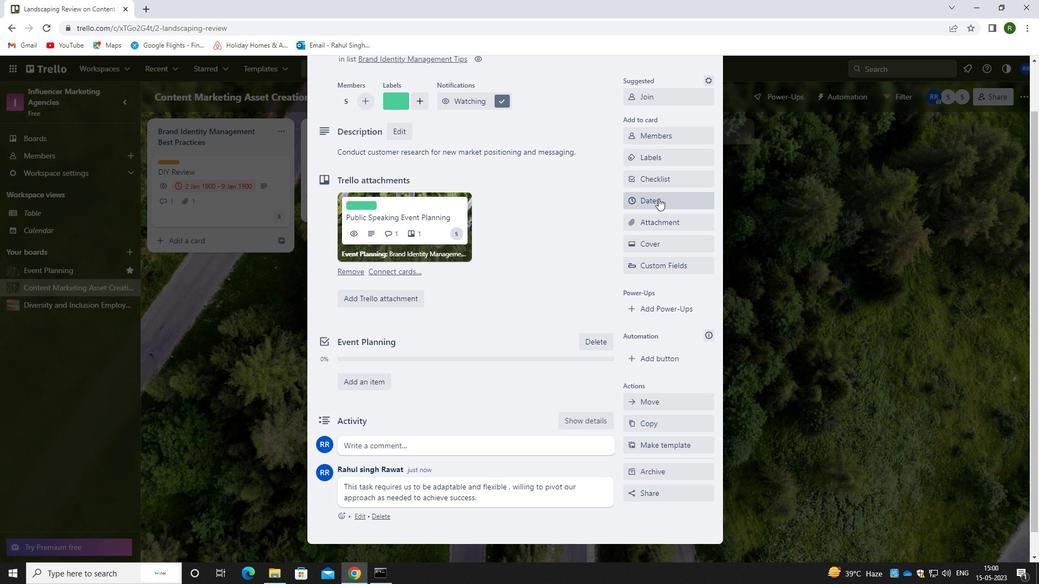 
Action: Mouse moved to (632, 292)
Screenshot: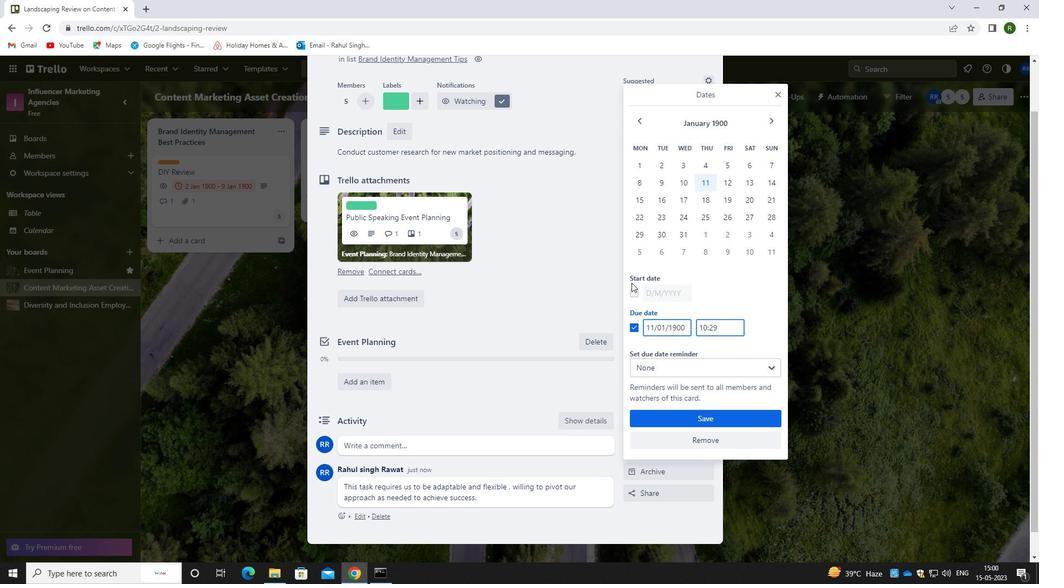 
Action: Mouse pressed left at (632, 292)
Screenshot: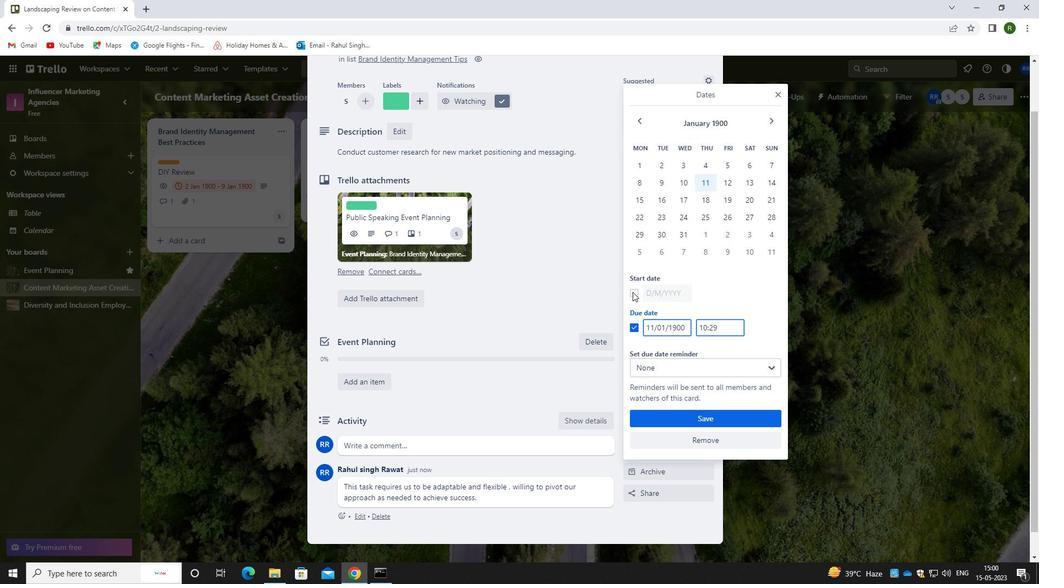 
Action: Mouse moved to (683, 292)
Screenshot: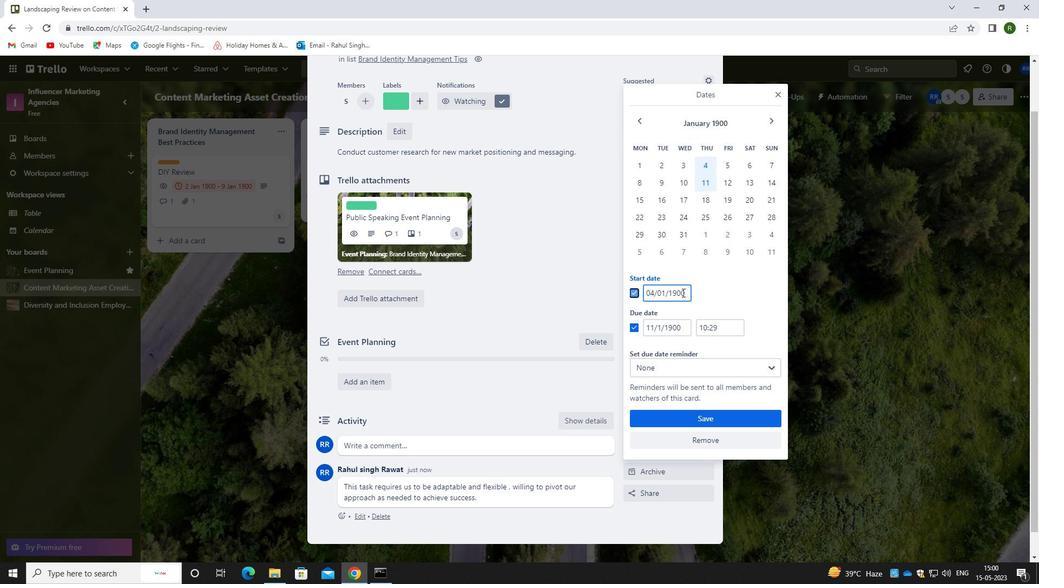 
Action: Mouse pressed left at (683, 292)
Screenshot: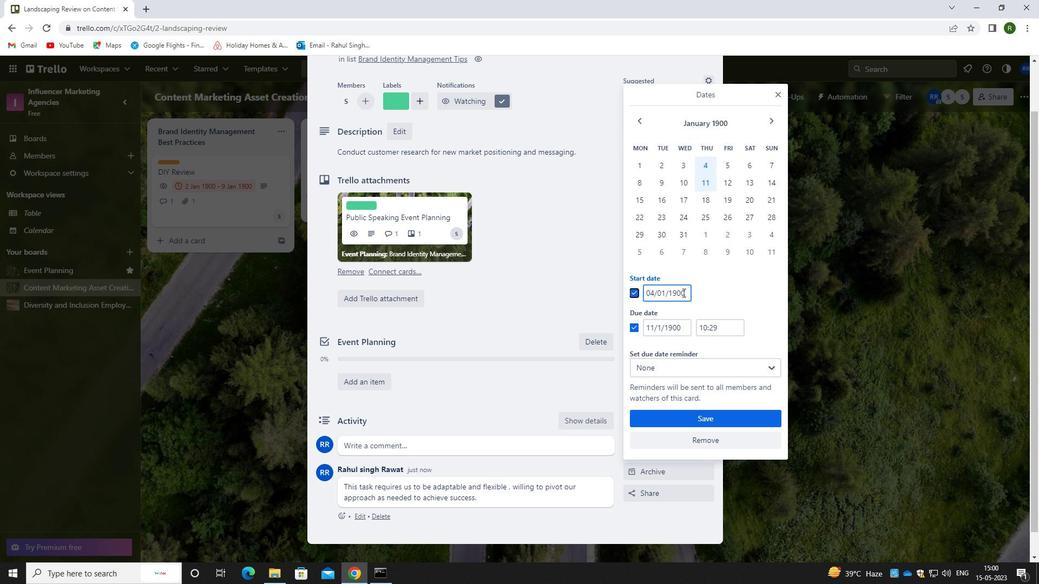 
Action: Mouse moved to (632, 302)
Screenshot: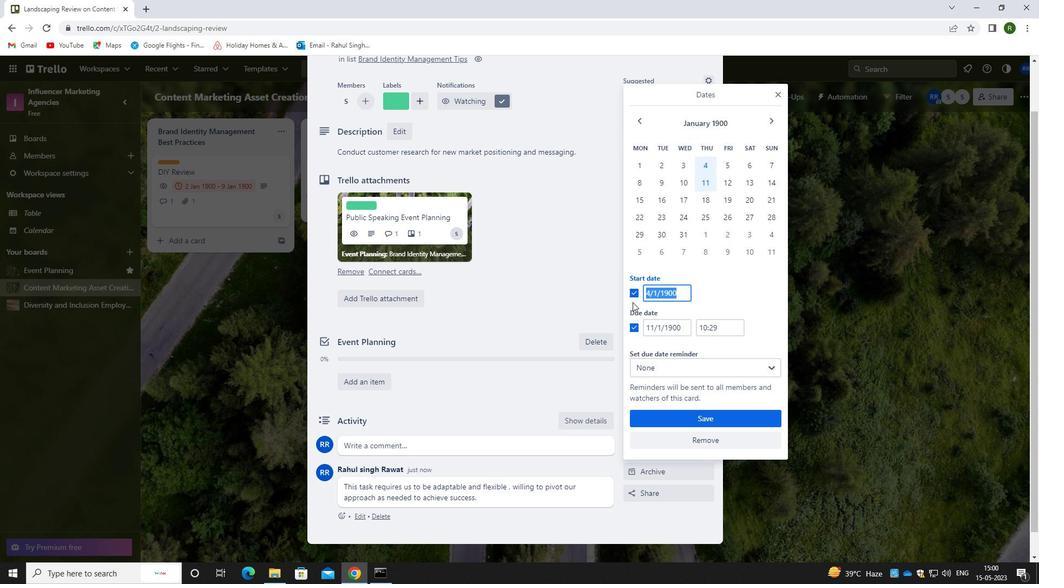 
Action: Key pressed 05/01/1900
Screenshot: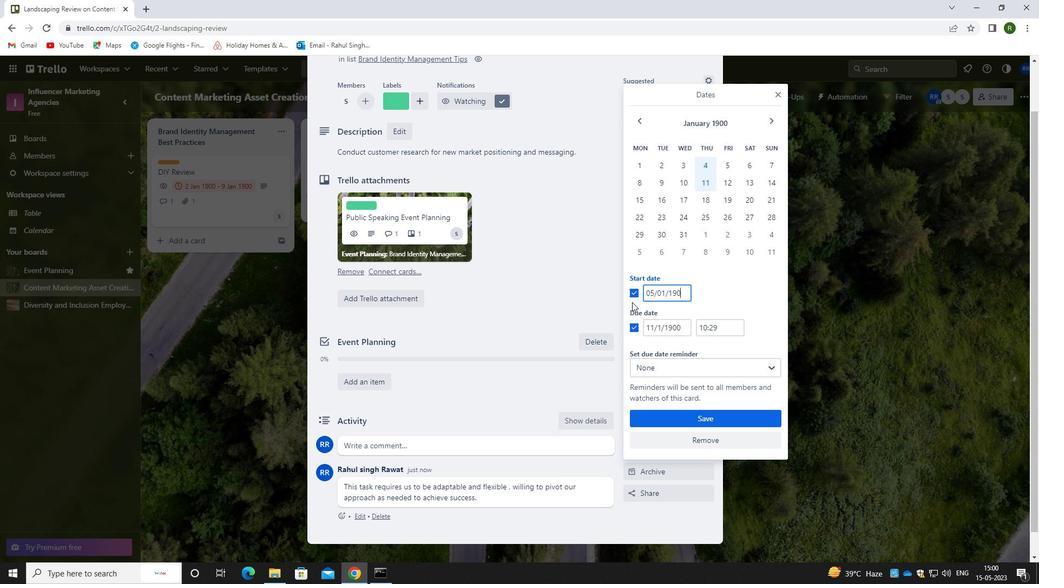 
Action: Mouse moved to (682, 327)
Screenshot: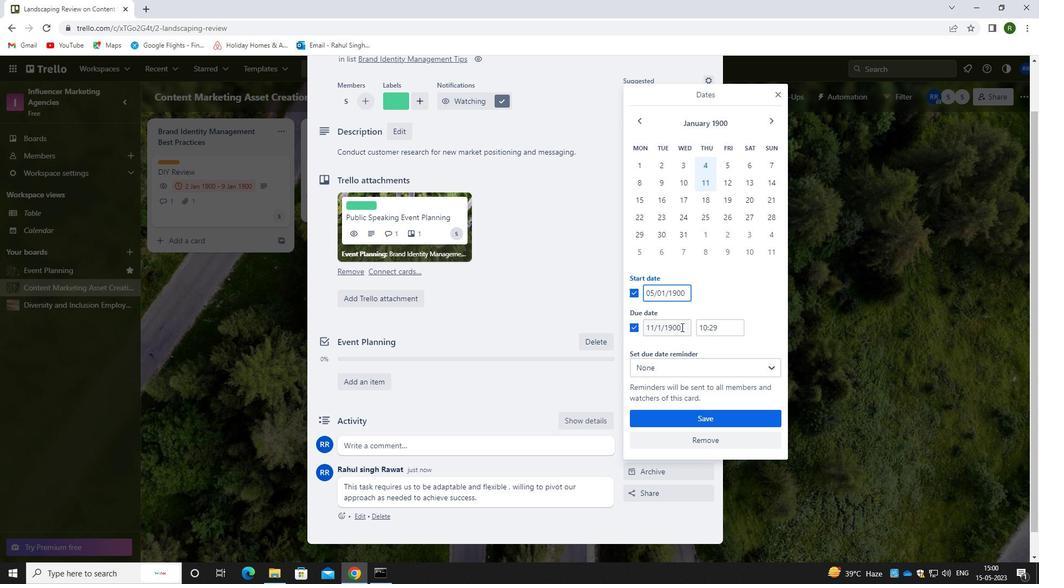 
Action: Mouse pressed left at (682, 327)
Screenshot: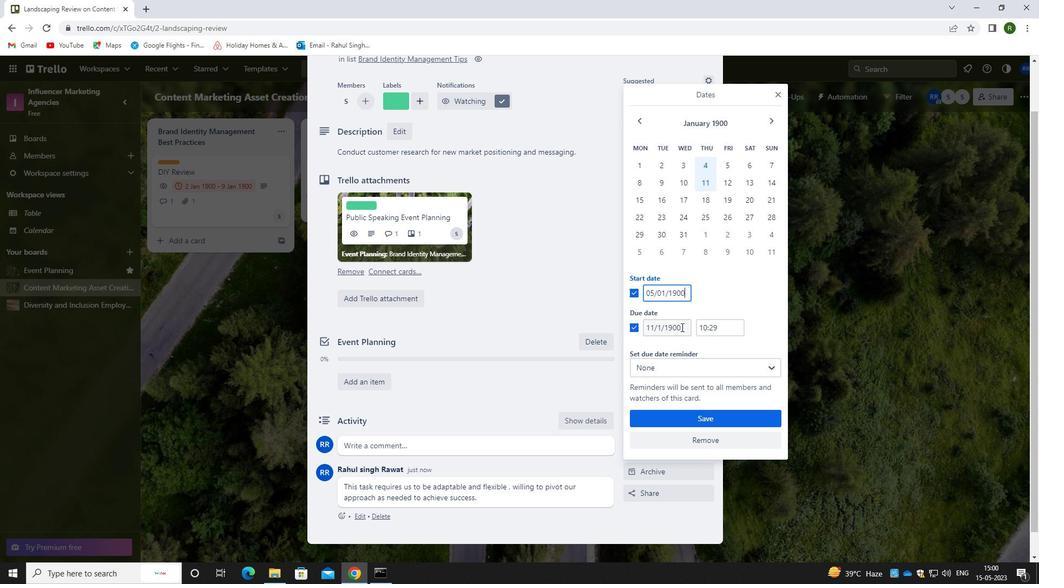 
Action: Mouse moved to (638, 329)
Screenshot: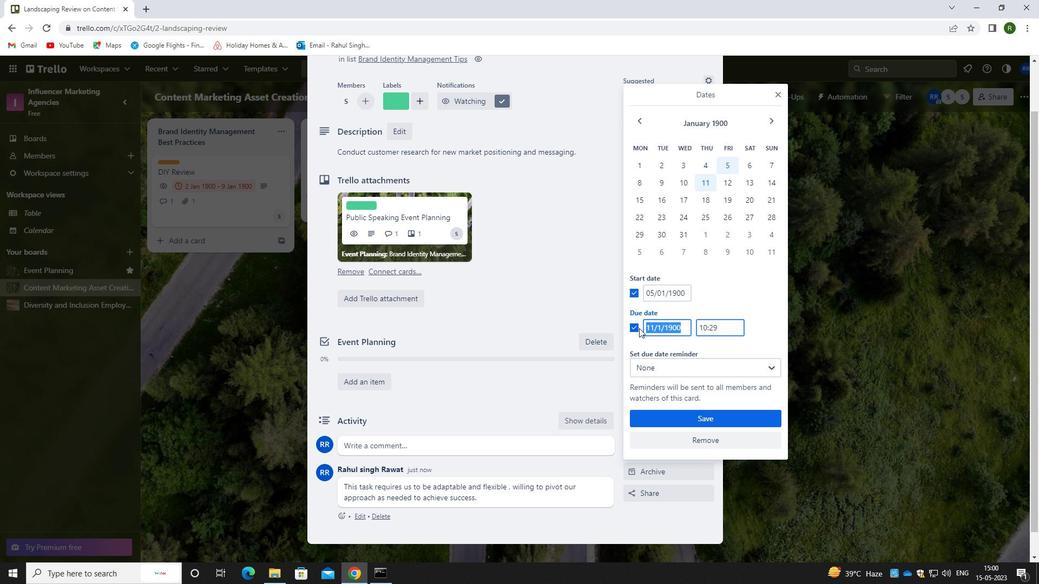 
Action: Key pressed 12/01/1900
Screenshot: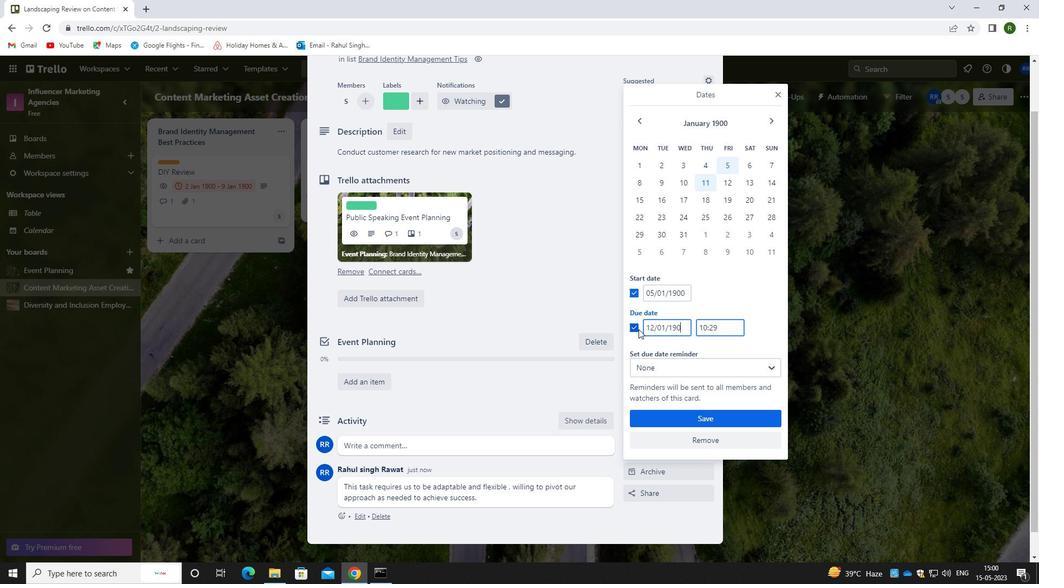 
Action: Mouse moved to (696, 421)
Screenshot: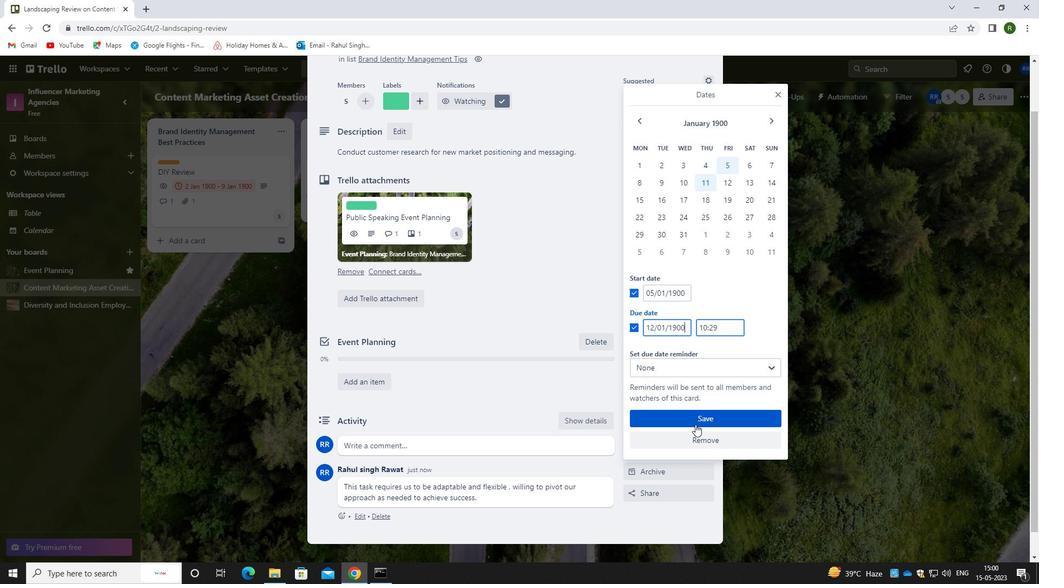 
Action: Mouse pressed left at (696, 421)
Screenshot: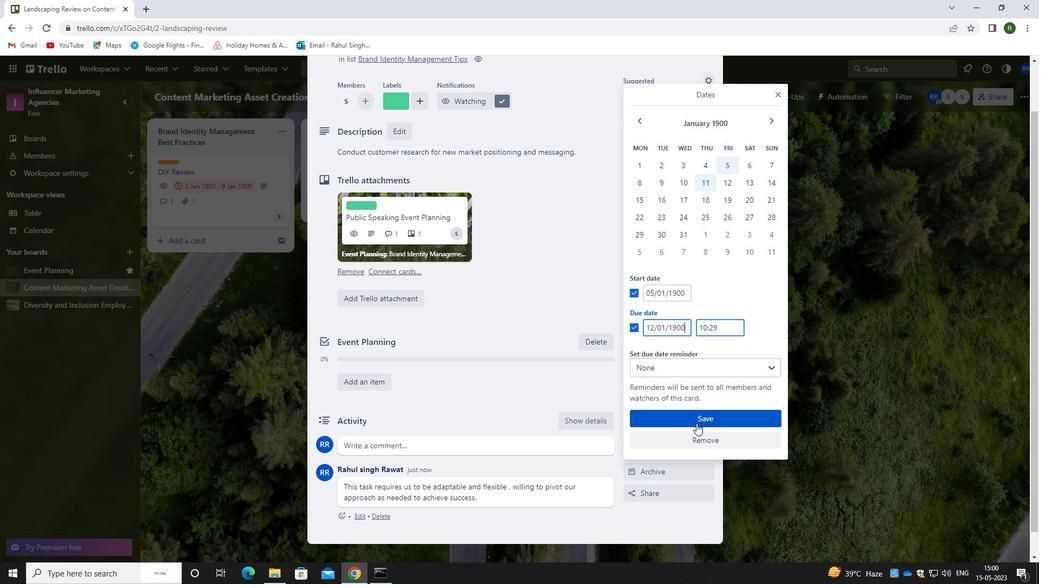 
Action: Mouse moved to (666, 372)
Screenshot: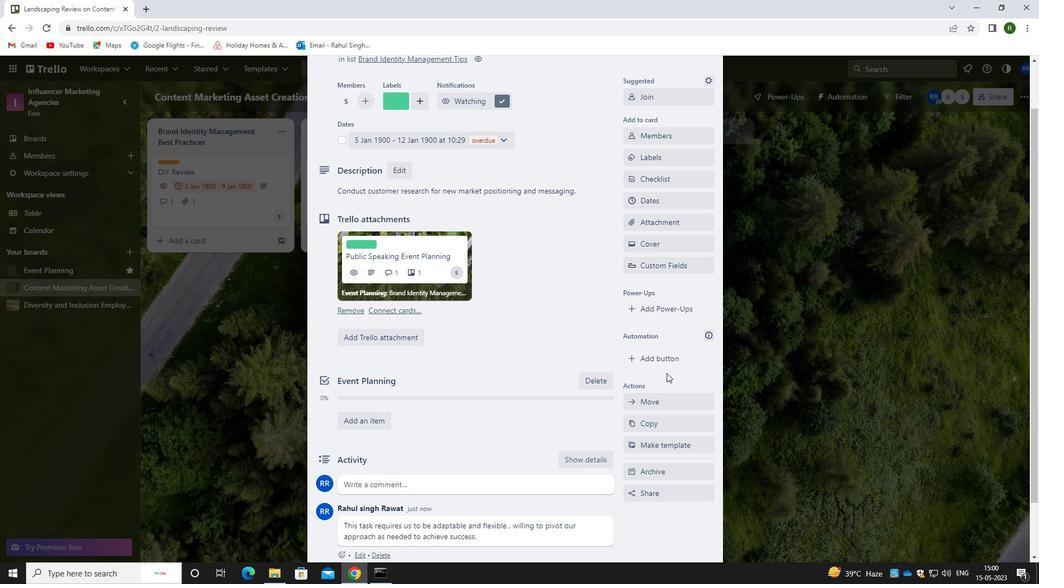 
Action: Mouse scrolled (666, 373) with delta (0, 0)
Screenshot: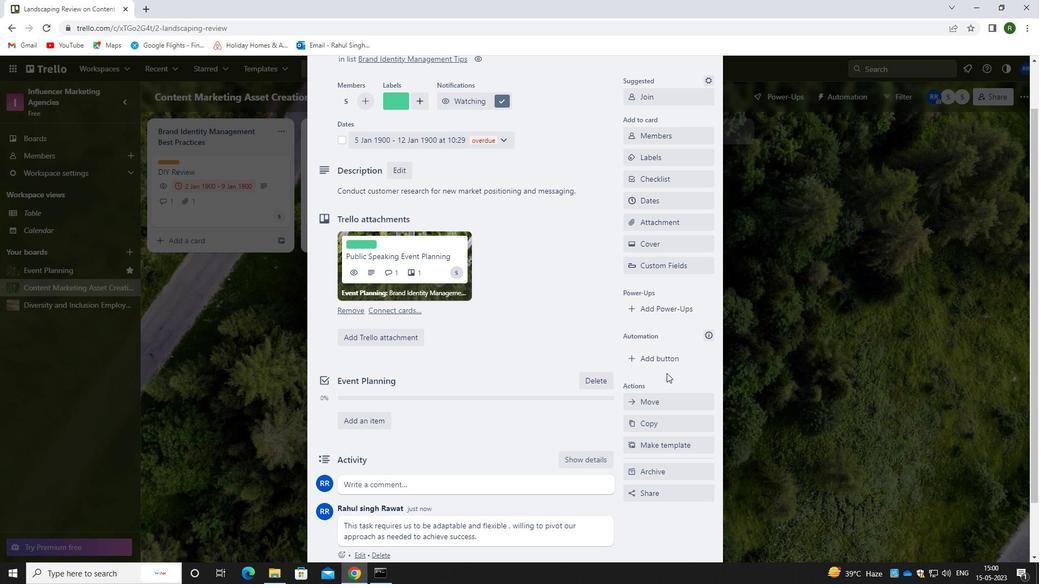 
Action: Mouse scrolled (666, 373) with delta (0, 0)
Screenshot: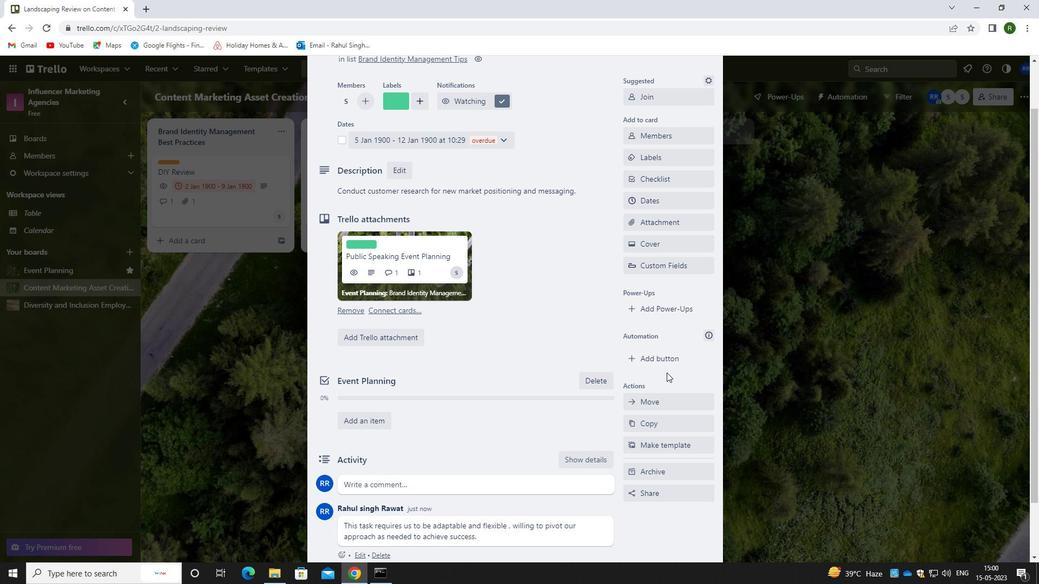 
Action: Mouse scrolled (666, 373) with delta (0, 0)
Screenshot: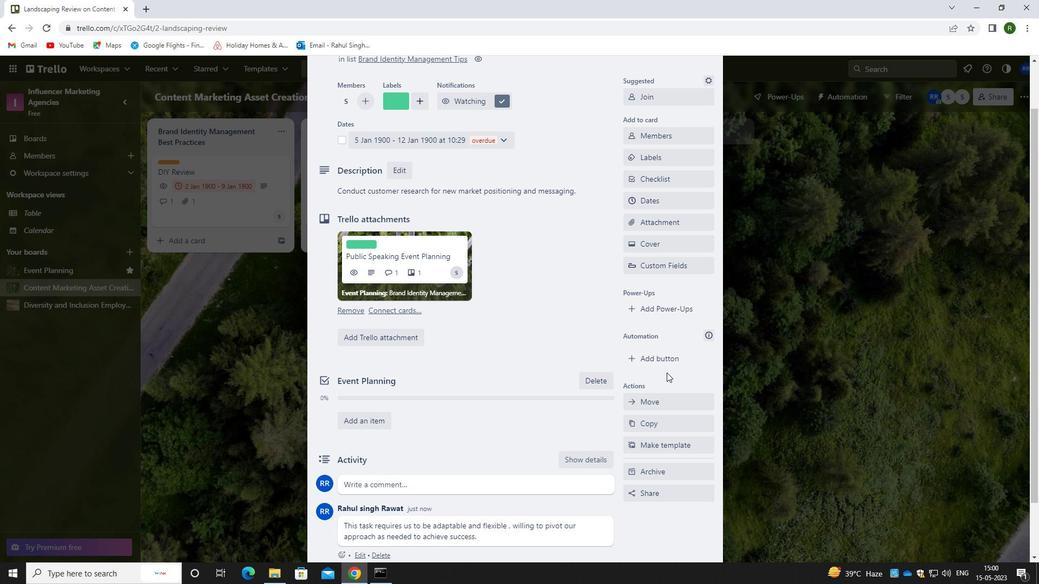 
Action: Mouse scrolled (666, 373) with delta (0, 0)
Screenshot: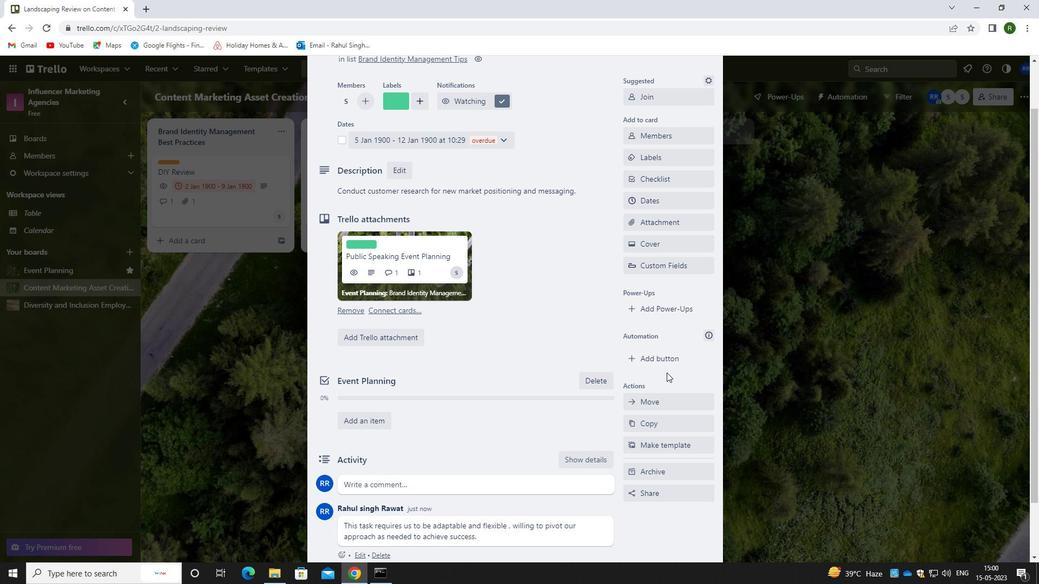 
Action: Mouse moved to (615, 327)
Screenshot: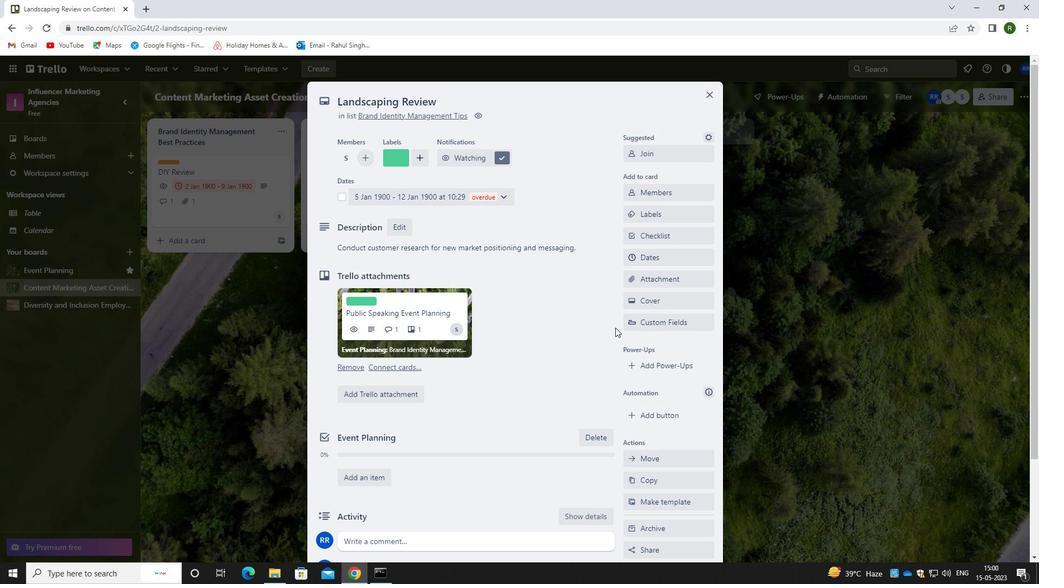 
